 Task: Create new contact,   with mail id: 'JohnsonZoe@jatco.co.jp', first name: 'Zoe', Last name: 'Johnson', Job Title: Executive Assistant, Phone number (305) 555-1234. Change life cycle stage to  'Lead' and lead status to 'New'. Add new company to the associated contact: uky.edu and type: Vendor. Logged in from softage.4@softage.net
Action: Mouse moved to (97, 66)
Screenshot: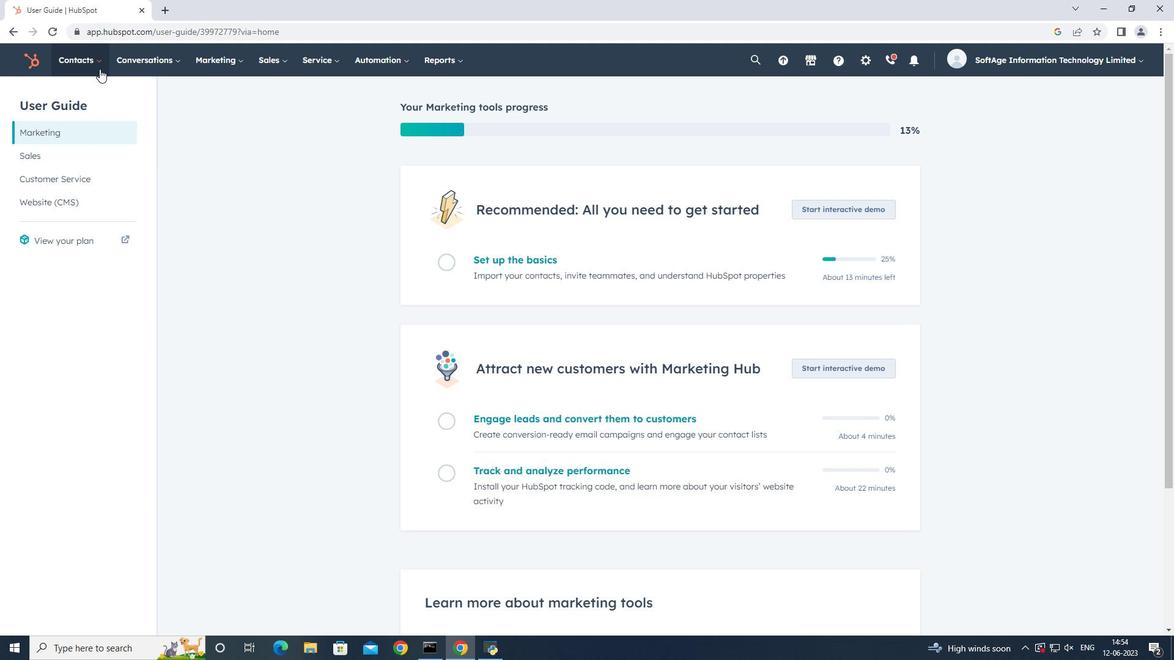 
Action: Mouse pressed left at (97, 66)
Screenshot: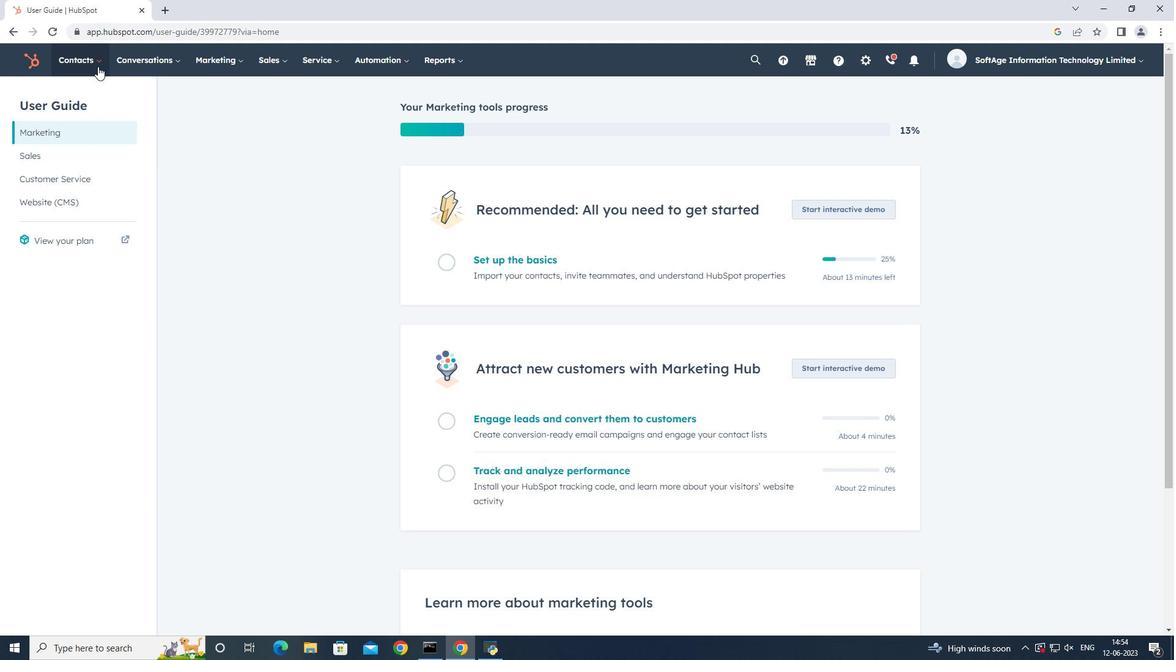 
Action: Mouse moved to (102, 95)
Screenshot: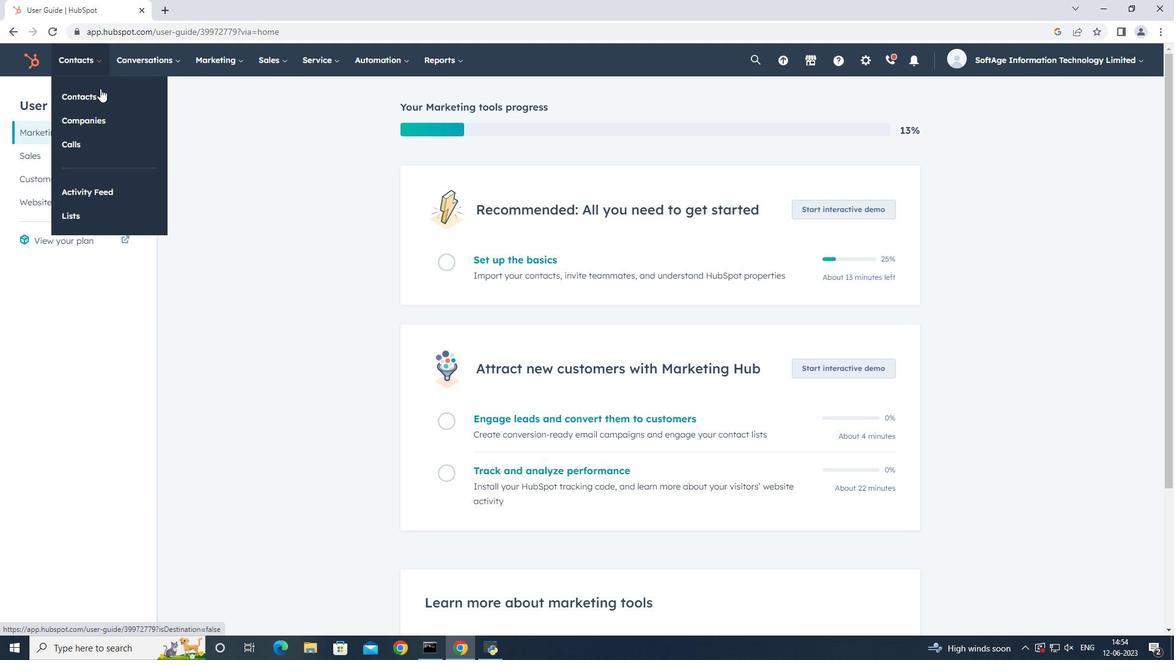 
Action: Mouse pressed left at (102, 95)
Screenshot: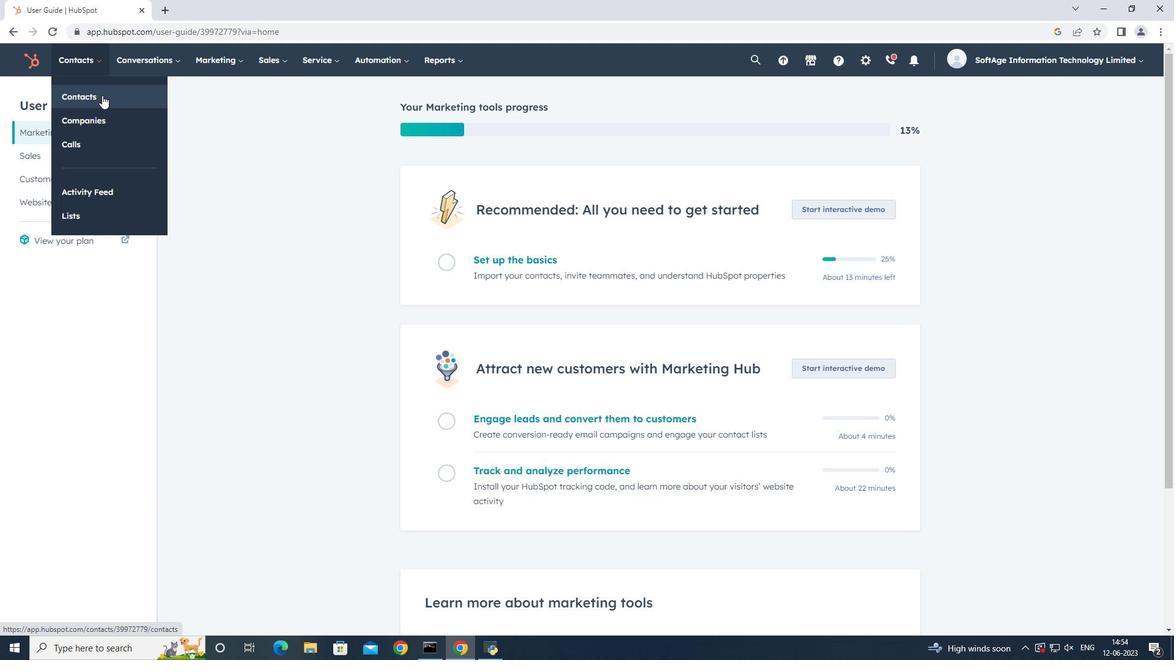 
Action: Mouse moved to (1094, 105)
Screenshot: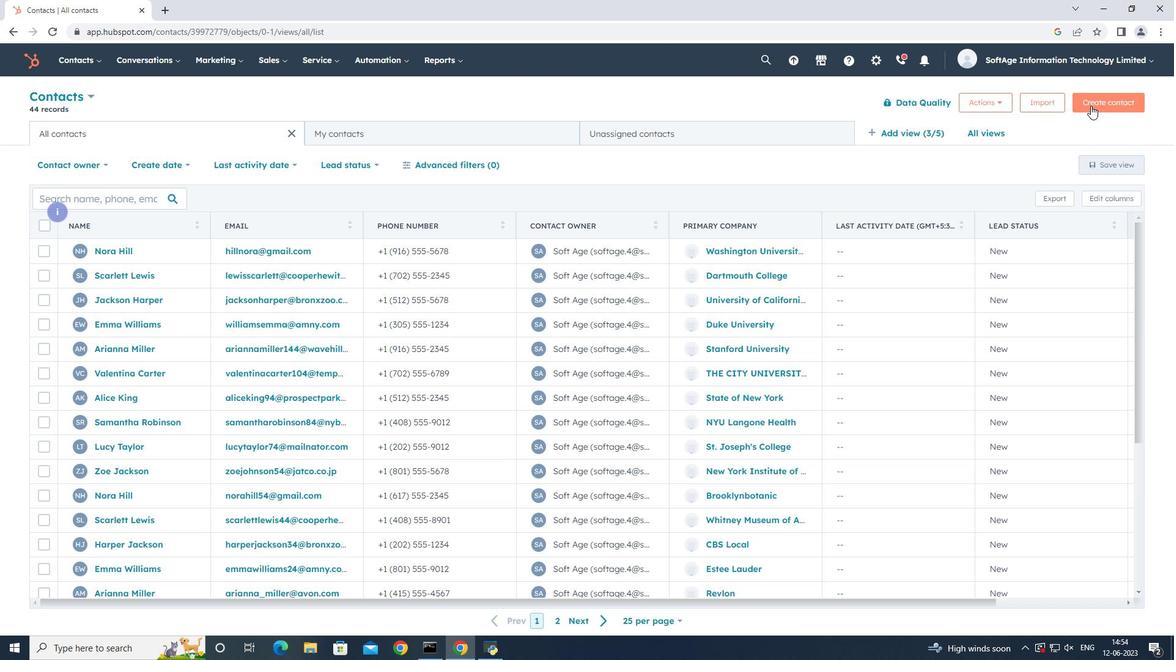 
Action: Mouse pressed left at (1094, 105)
Screenshot: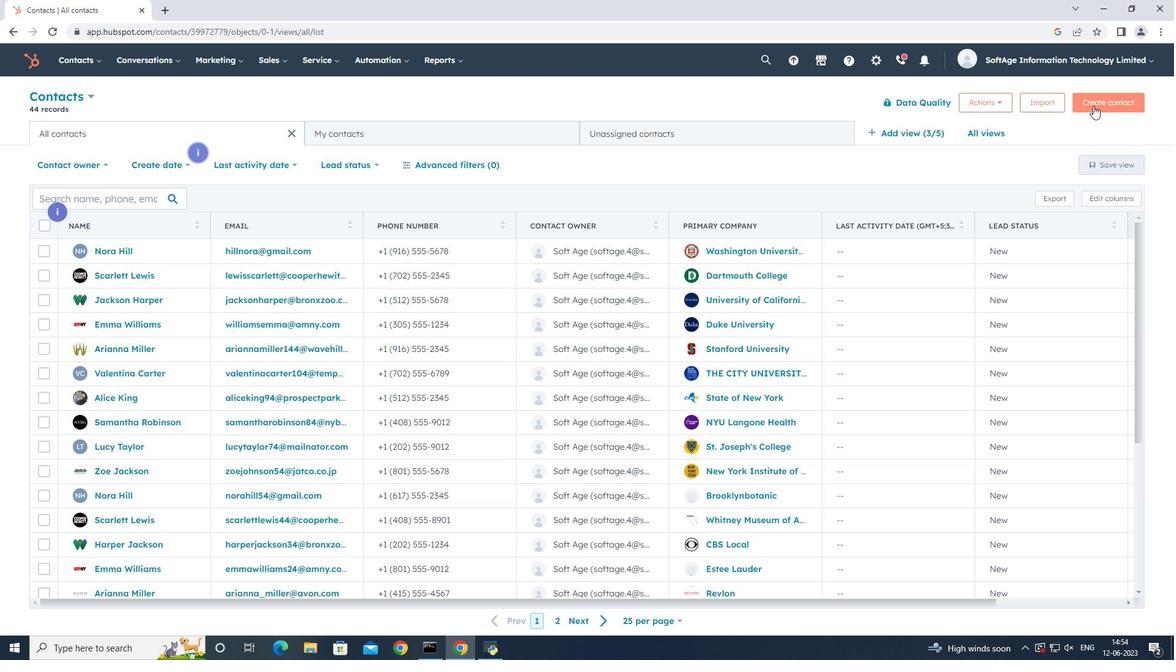 
Action: Mouse moved to (952, 159)
Screenshot: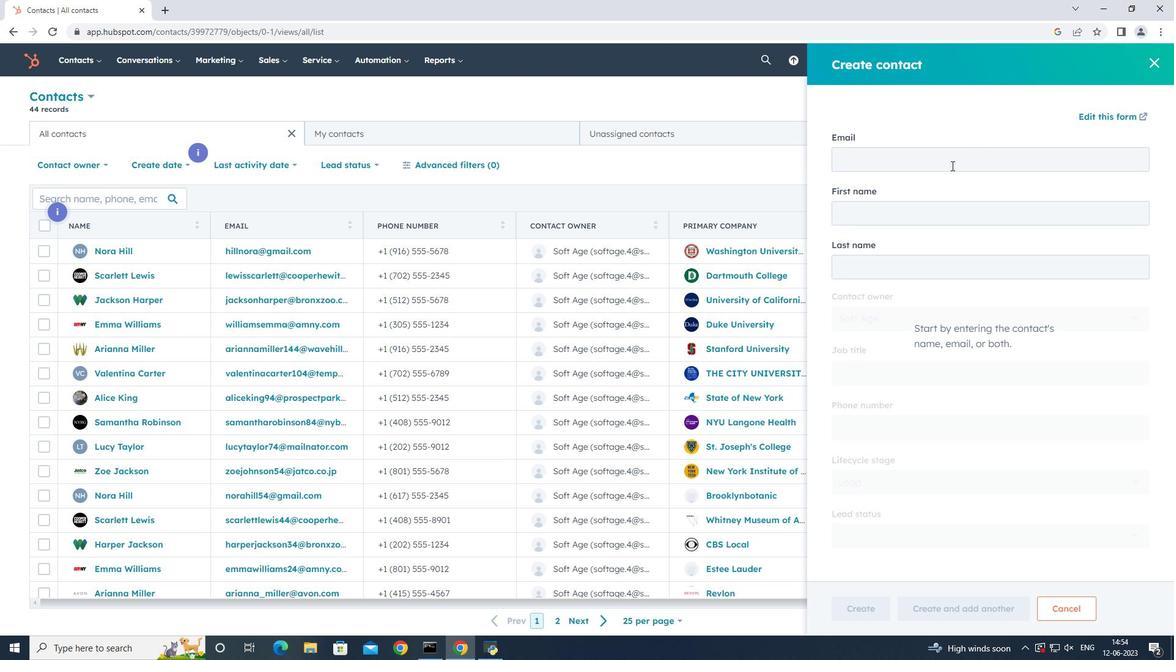 
Action: Mouse pressed left at (952, 159)
Screenshot: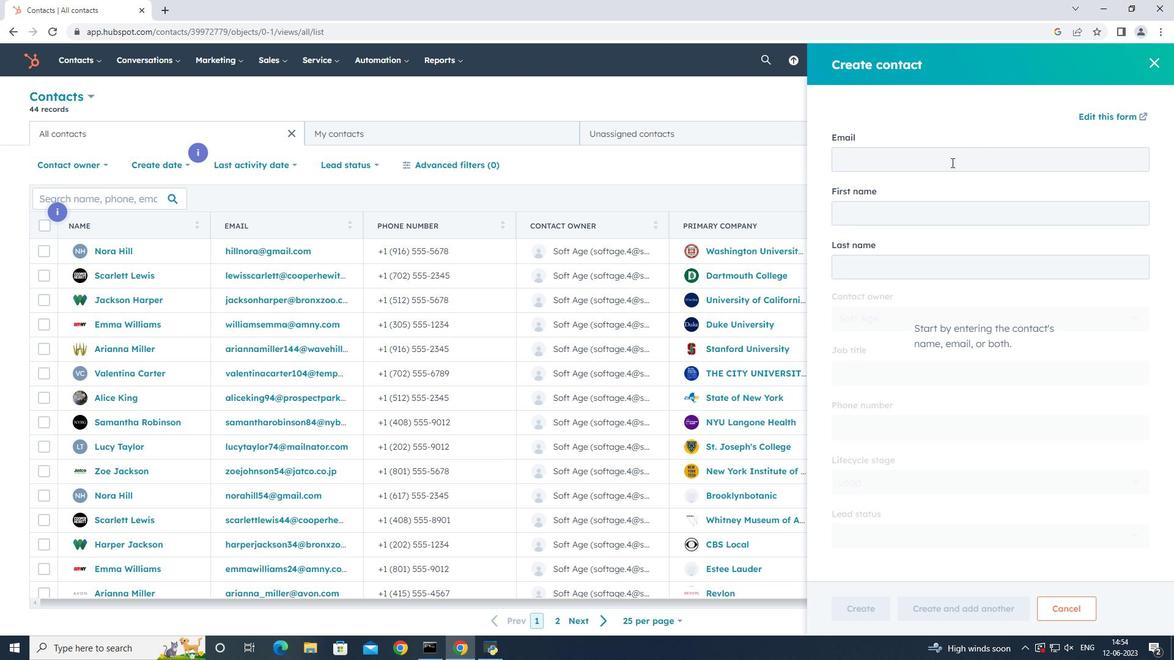
Action: Key pressed <Key.shift_r><Key.shift_r><Key.shift_r><Key.shift_r>Johnson<Key.shift>Zoe<Key.shift>@jatco.co.jp
Screenshot: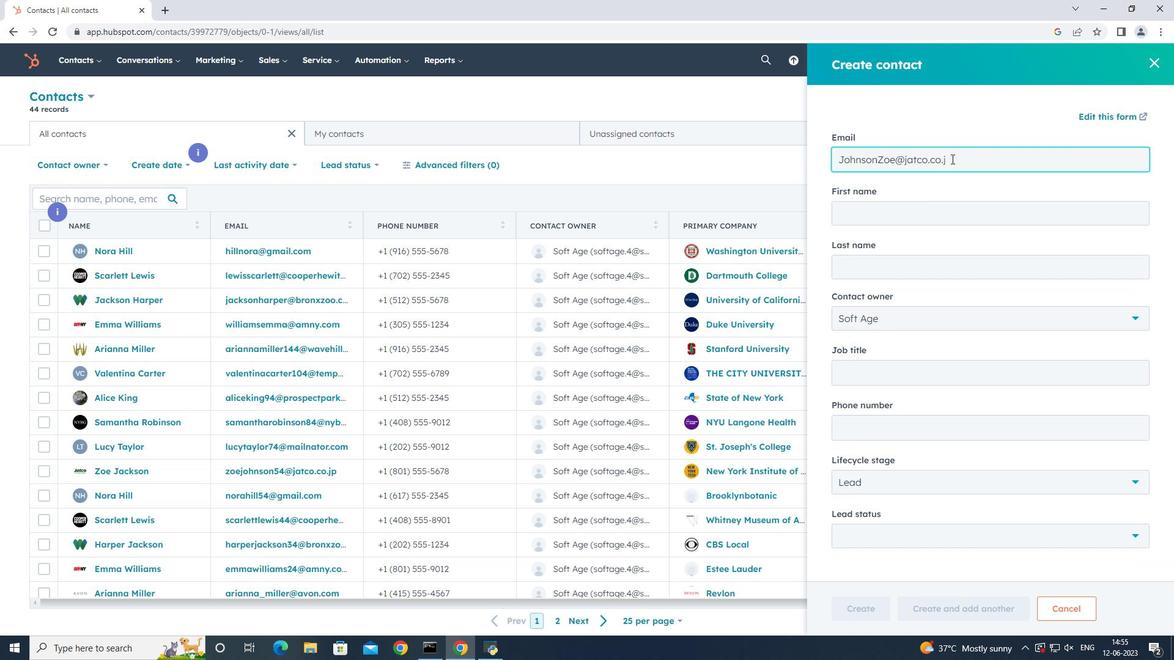 
Action: Mouse moved to (943, 208)
Screenshot: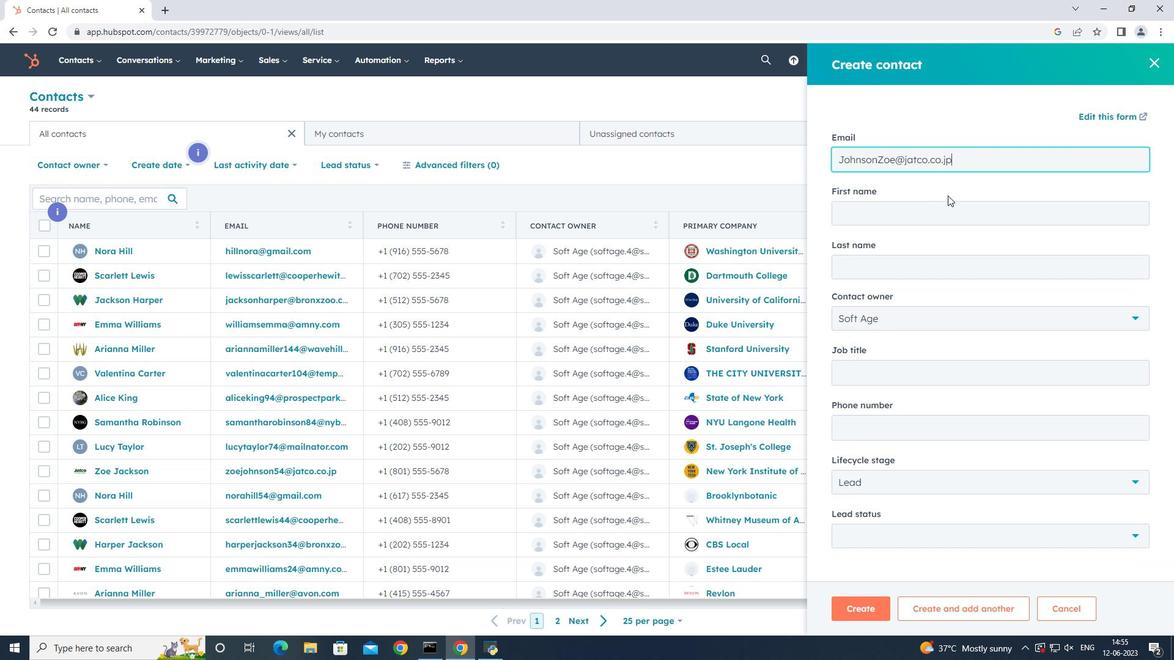 
Action: Mouse pressed left at (943, 208)
Screenshot: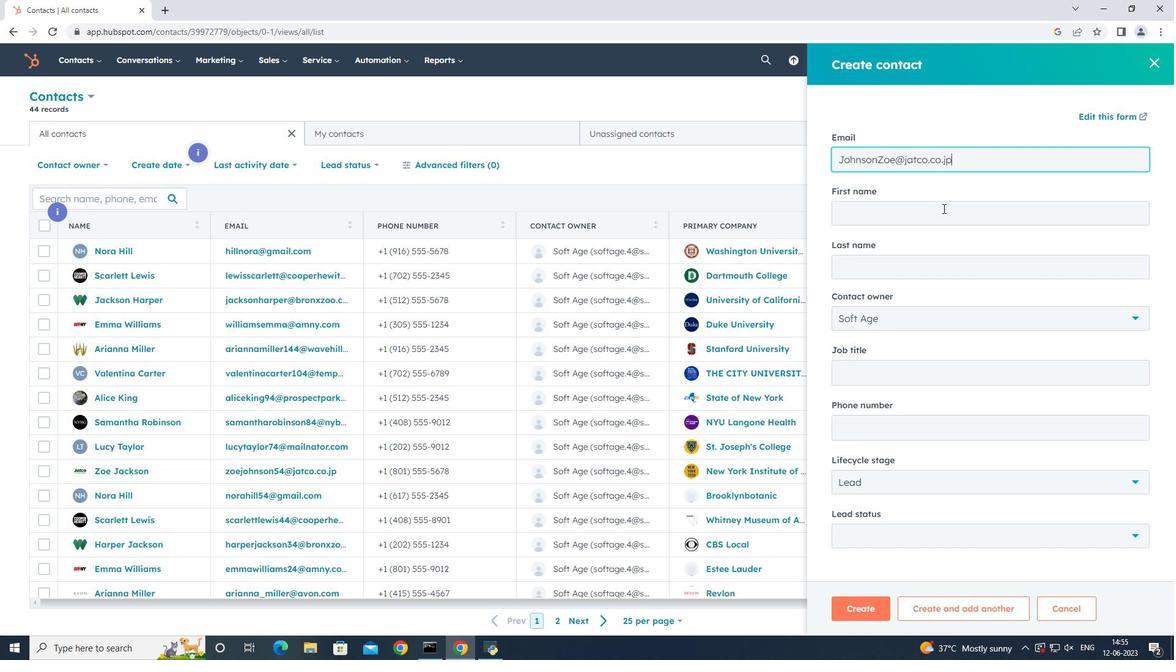 
Action: Mouse moved to (942, 209)
Screenshot: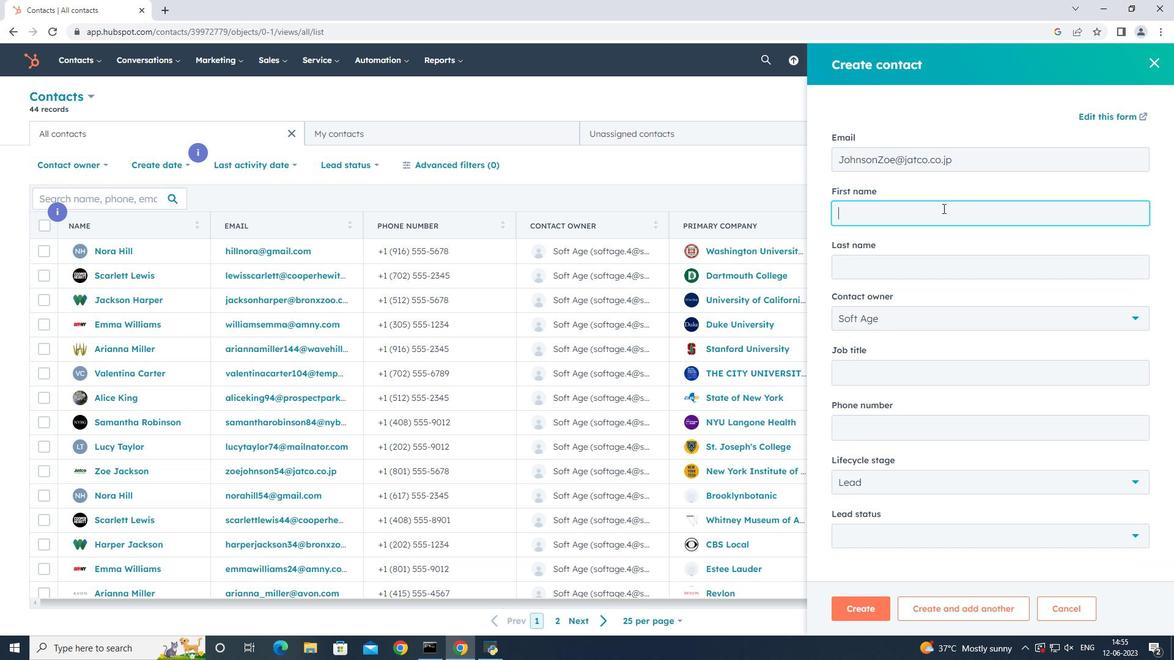 
Action: Key pressed <Key.shift>Zoe<Key.tab><Key.shift_r><Key.shift_r><Key.shift_r><Key.shift_r><Key.shift_r><Key.shift_r><Key.shift_r><Key.shift_r><Key.shift_r><Key.shift_r><Key.shift_r><Key.shift_r><Key.shift_r><Key.shift_r><Key.shift_r><Key.shift_r><Key.shift_r><Key.shift_r><Key.shift_r><Key.shift_r><Key.shift_r><Key.shift_r><Key.shift_r><Key.shift_r><Key.shift_r><Key.shift_r><Key.shift_r><Key.shift_r><Key.shift_r><Key.shift_r><Key.shift_r><Key.shift_r><Key.shift_r><Key.shift_r><Key.shift_r><Key.shift_r><Key.shift_r><Key.shift_r><Key.shift_r>Johnson
Screenshot: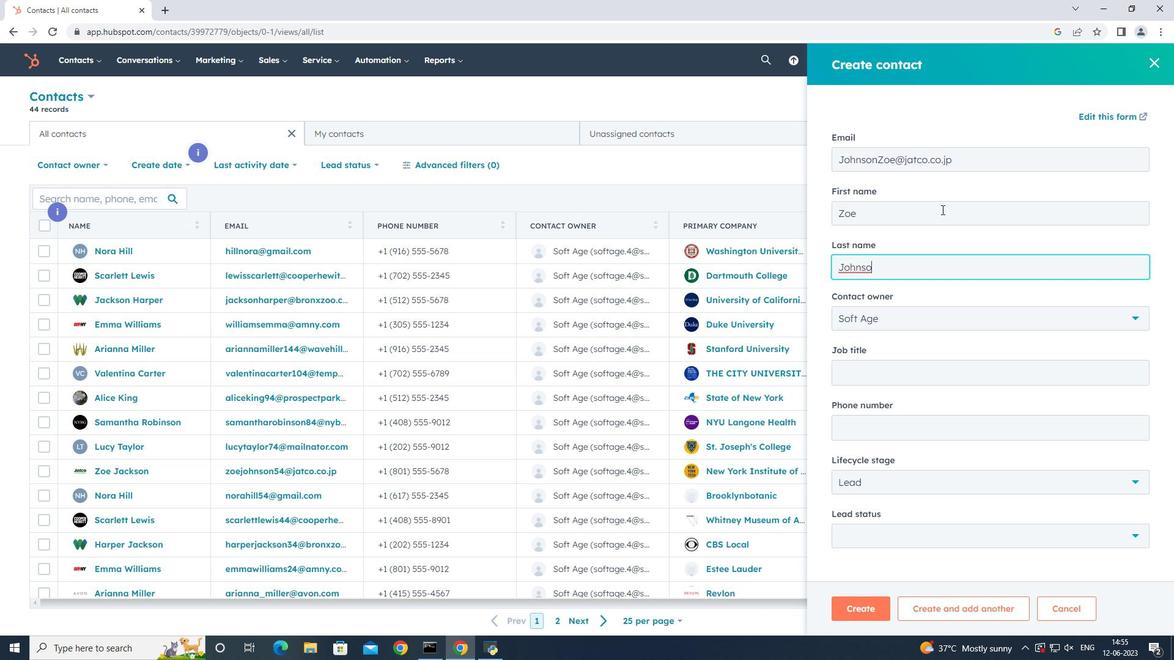 
Action: Mouse moved to (924, 378)
Screenshot: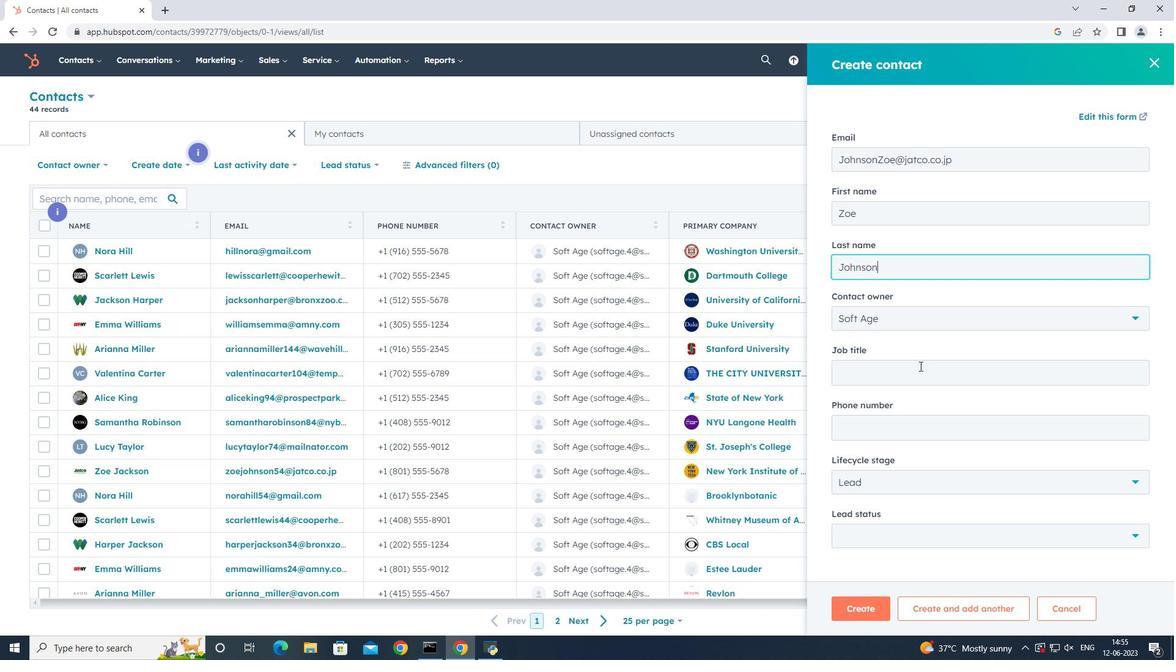 
Action: Mouse pressed left at (924, 378)
Screenshot: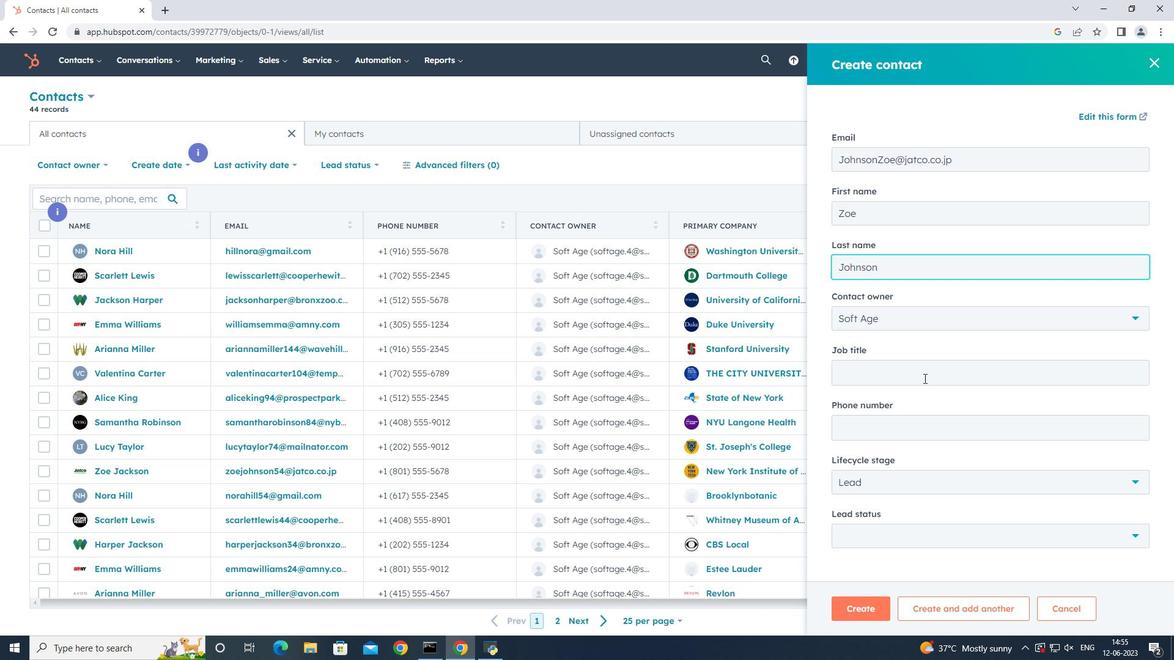 
Action: Key pressed <Key.shift>Executive<Key.space><Key.shift>Assistant
Screenshot: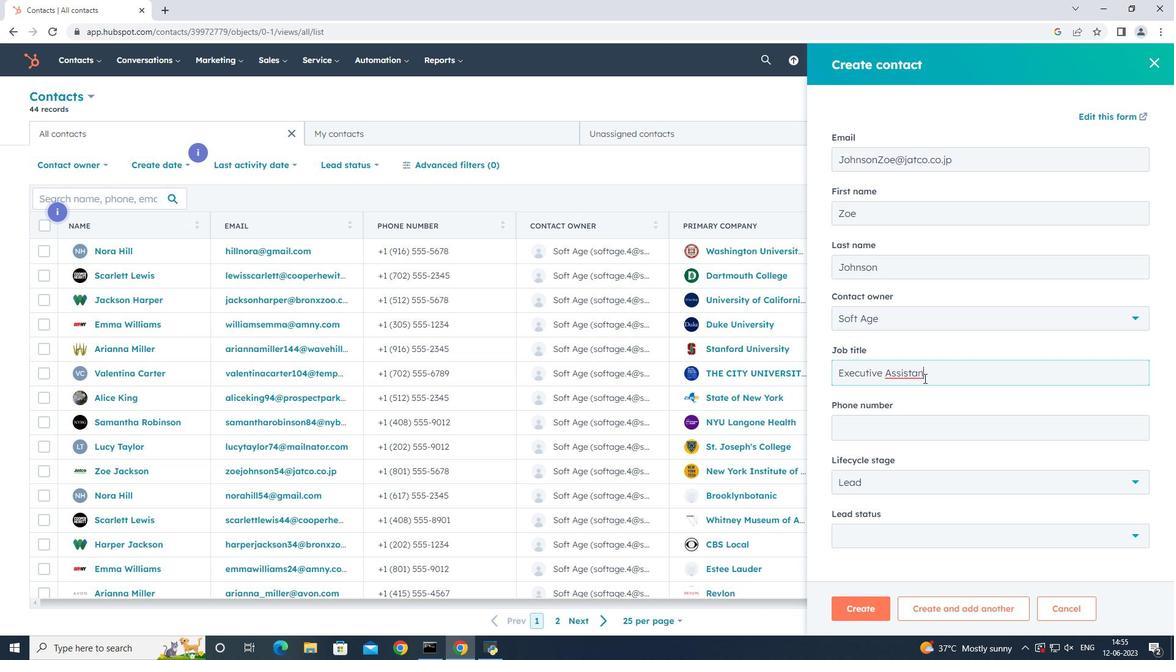 
Action: Mouse moved to (948, 425)
Screenshot: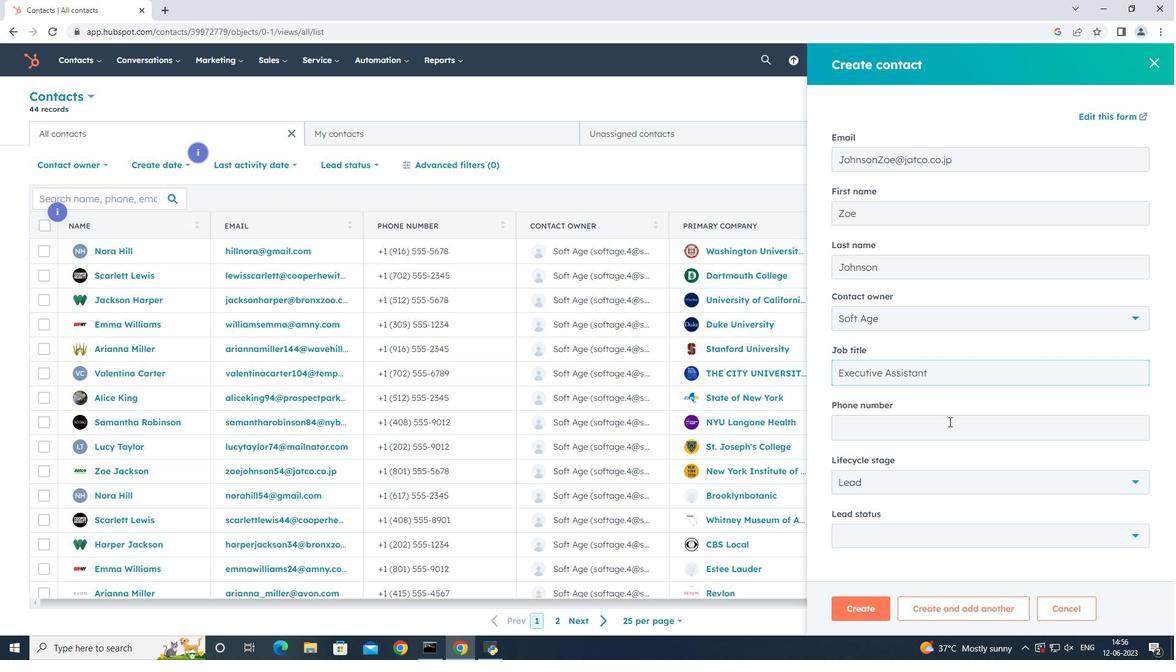 
Action: Mouse pressed left at (948, 425)
Screenshot: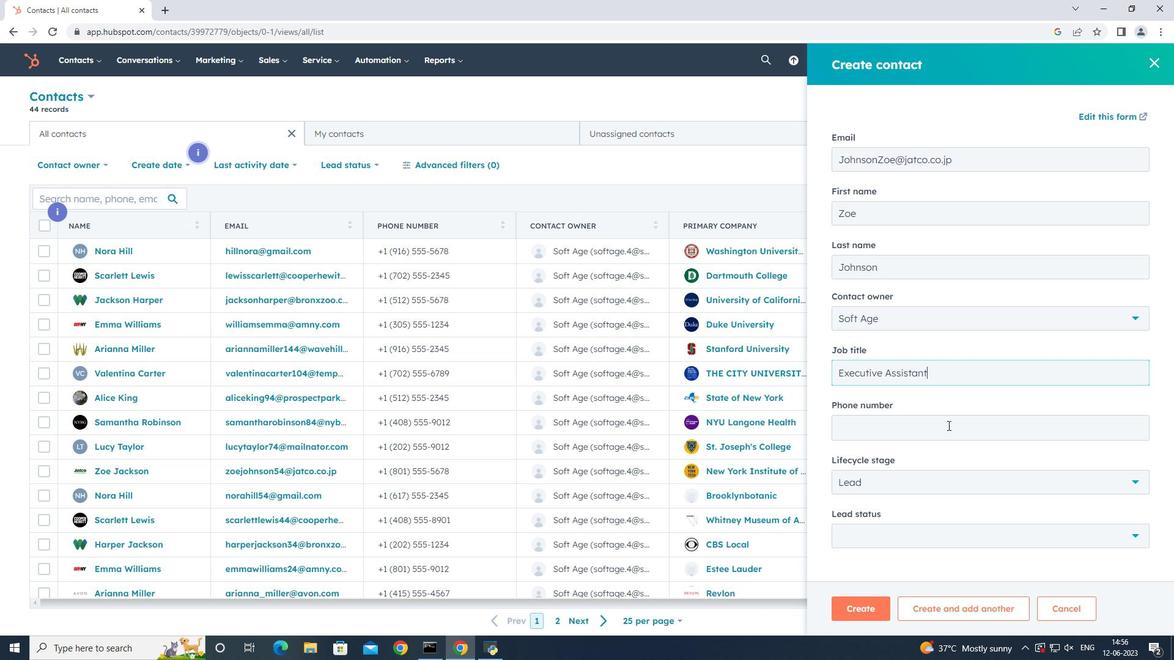 
Action: Mouse moved to (947, 425)
Screenshot: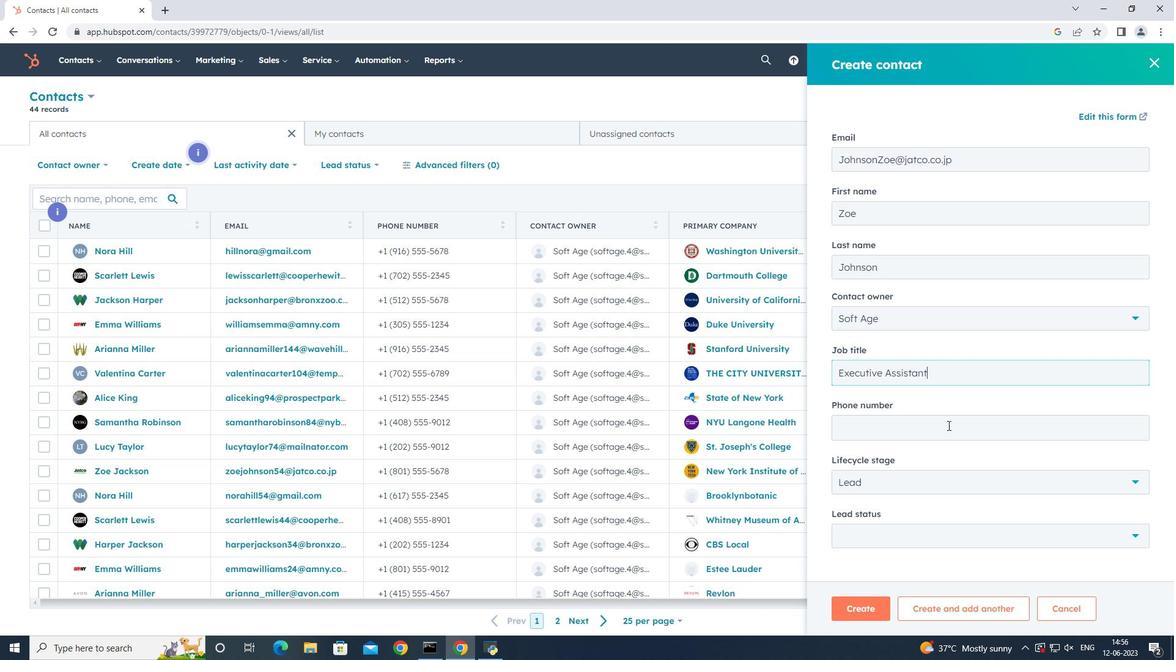 
Action: Key pressed 3055551234
Screenshot: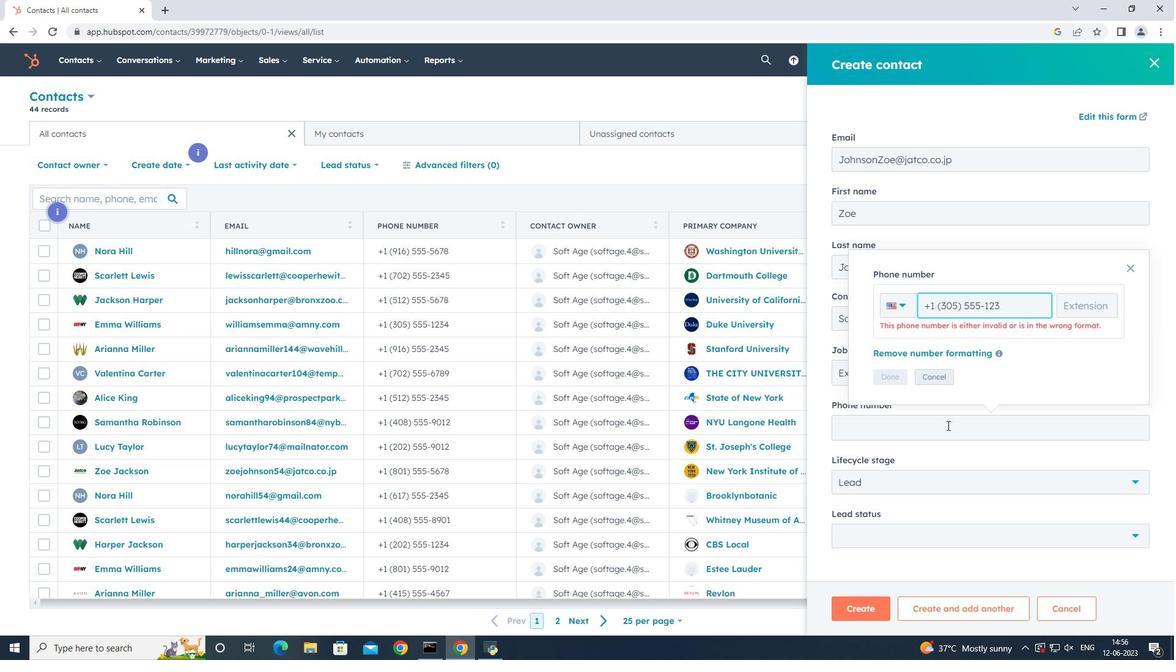 
Action: Mouse moved to (895, 378)
Screenshot: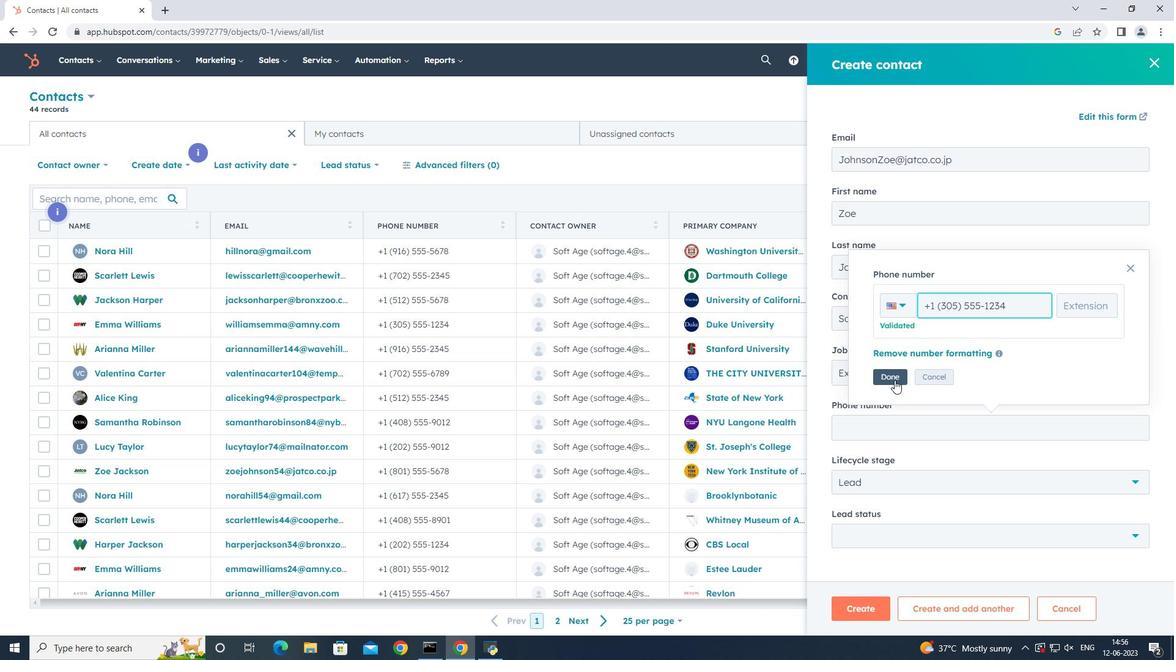 
Action: Mouse pressed left at (895, 378)
Screenshot: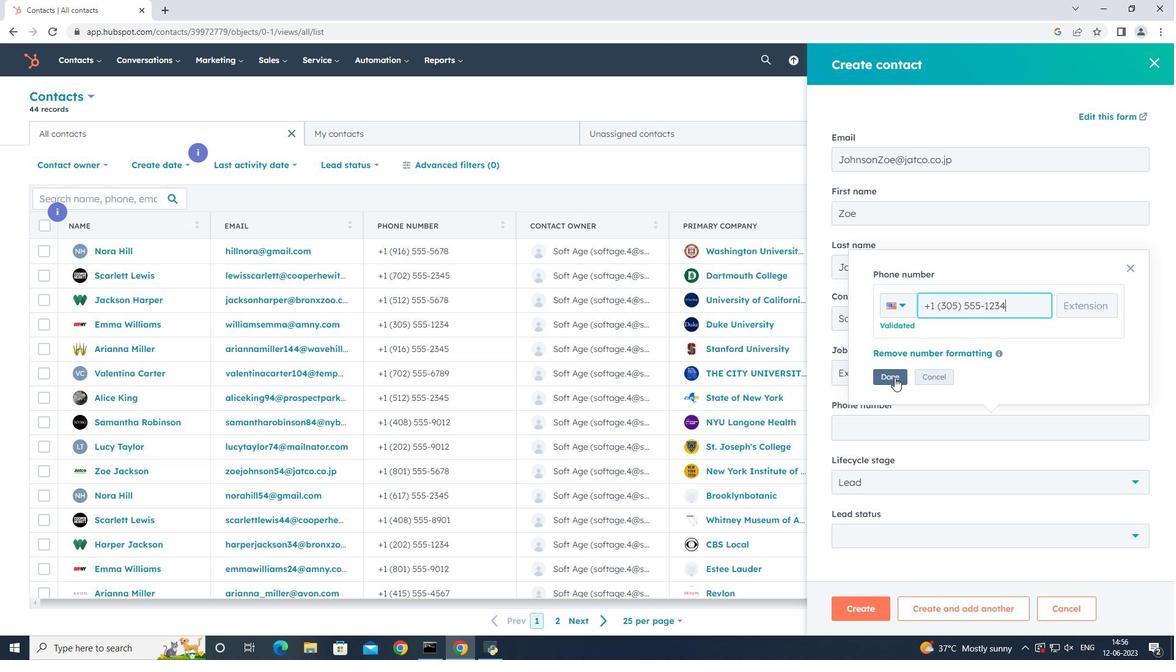 
Action: Mouse moved to (928, 483)
Screenshot: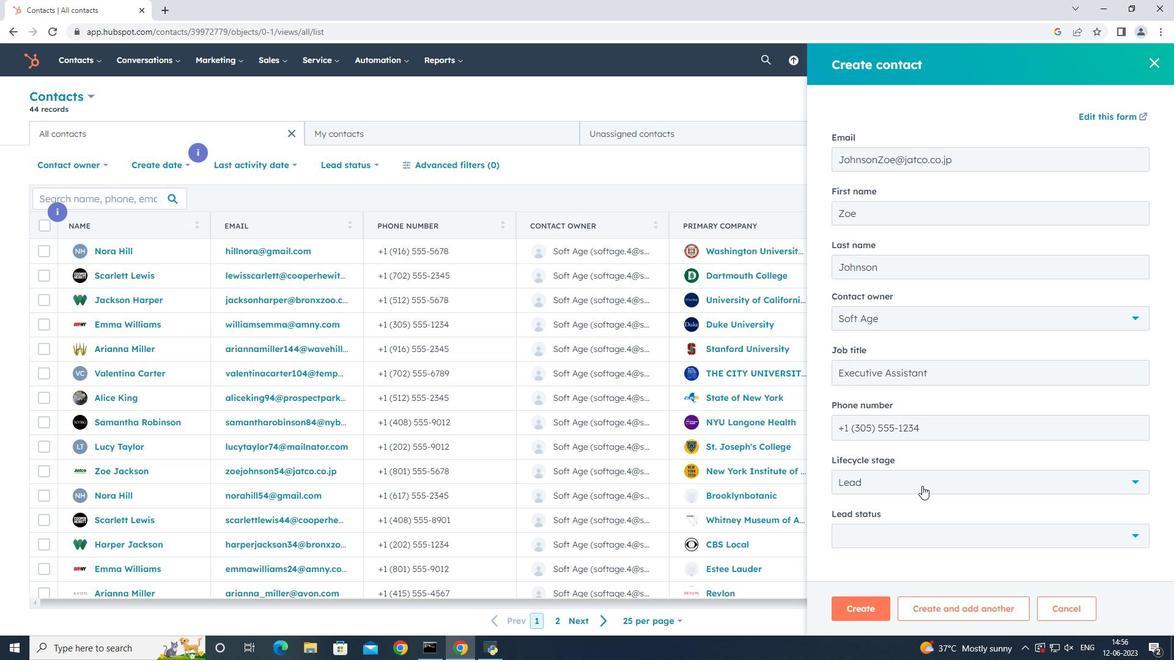 
Action: Mouse pressed left at (928, 483)
Screenshot: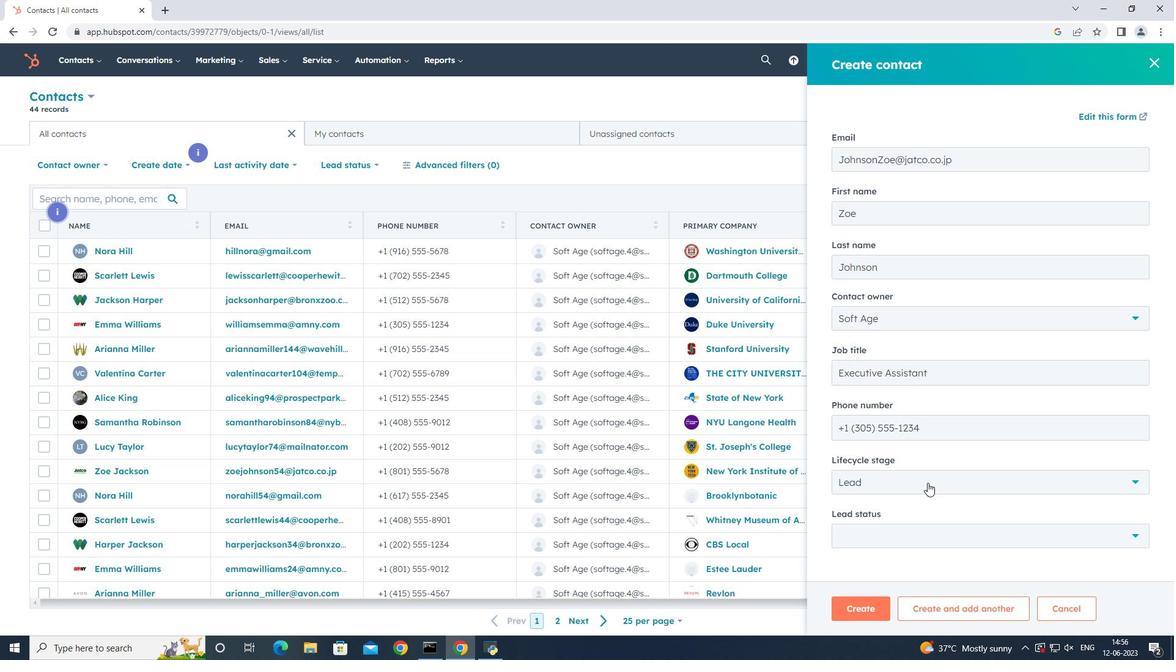
Action: Mouse moved to (939, 372)
Screenshot: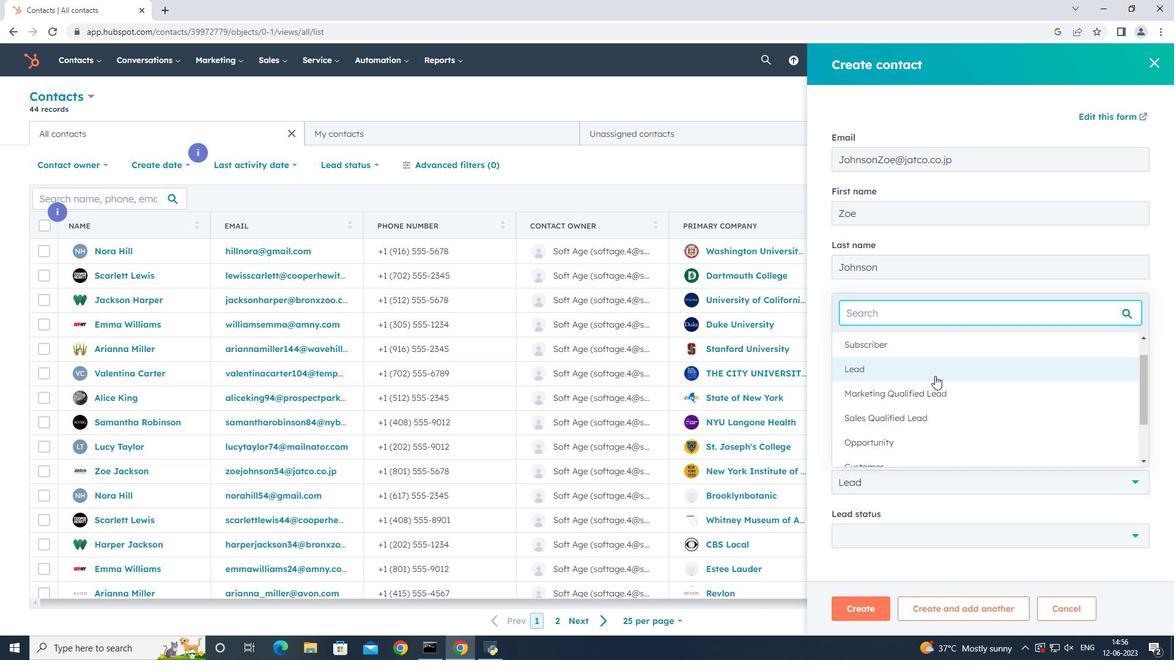 
Action: Mouse pressed left at (939, 372)
Screenshot: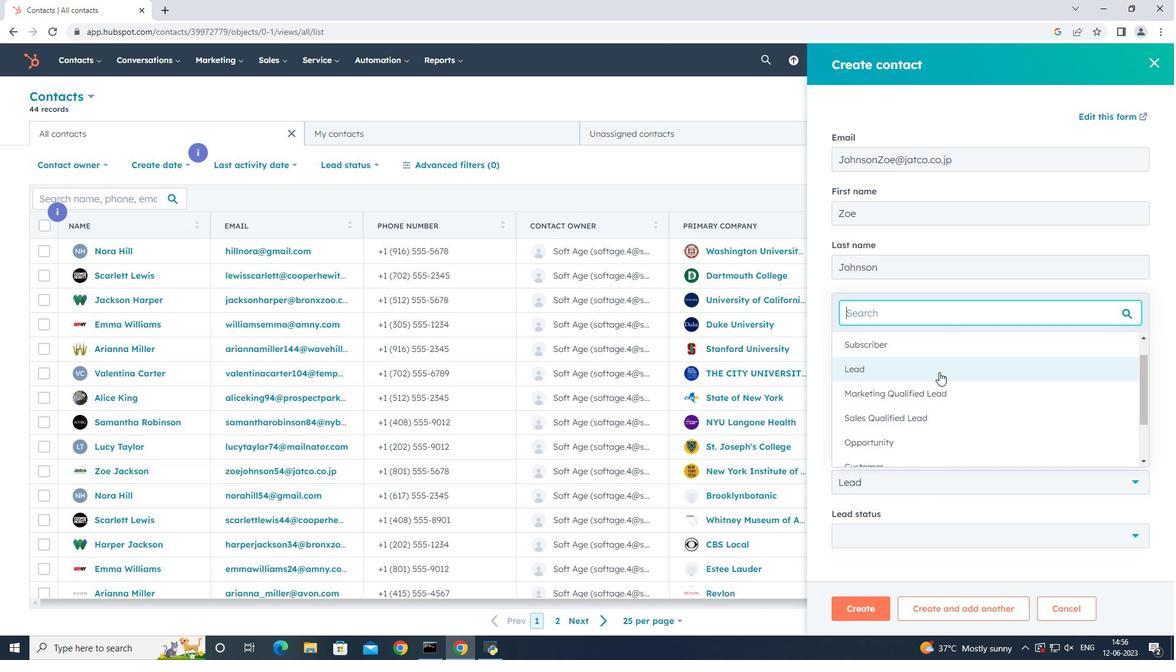 
Action: Mouse moved to (930, 526)
Screenshot: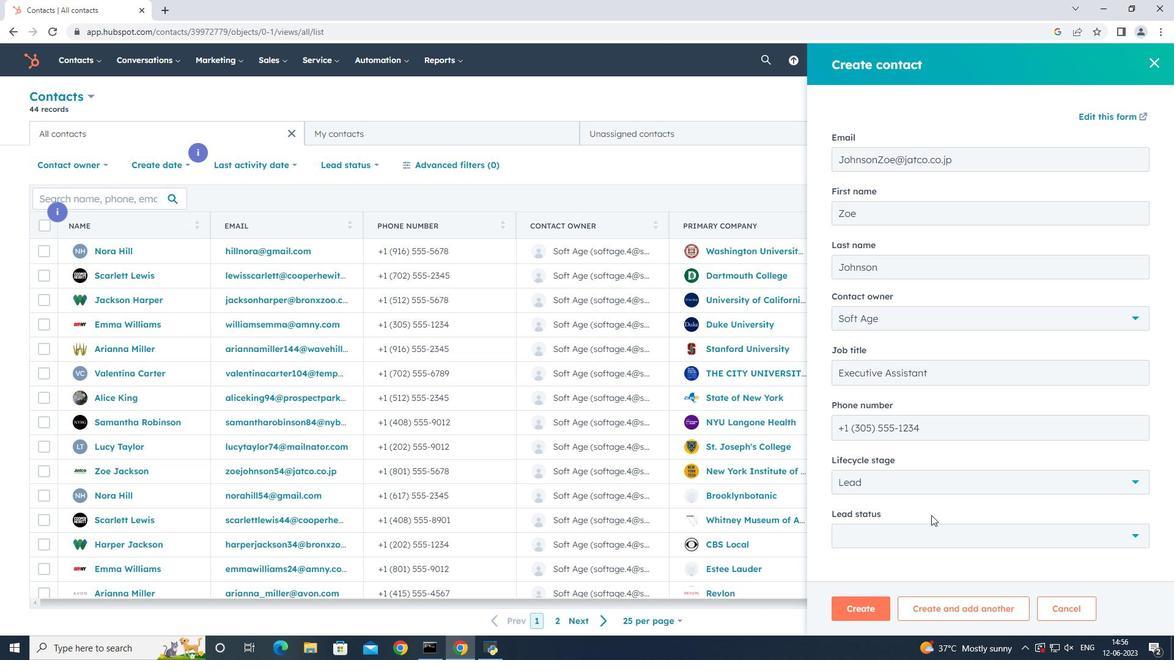 
Action: Mouse pressed left at (930, 526)
Screenshot: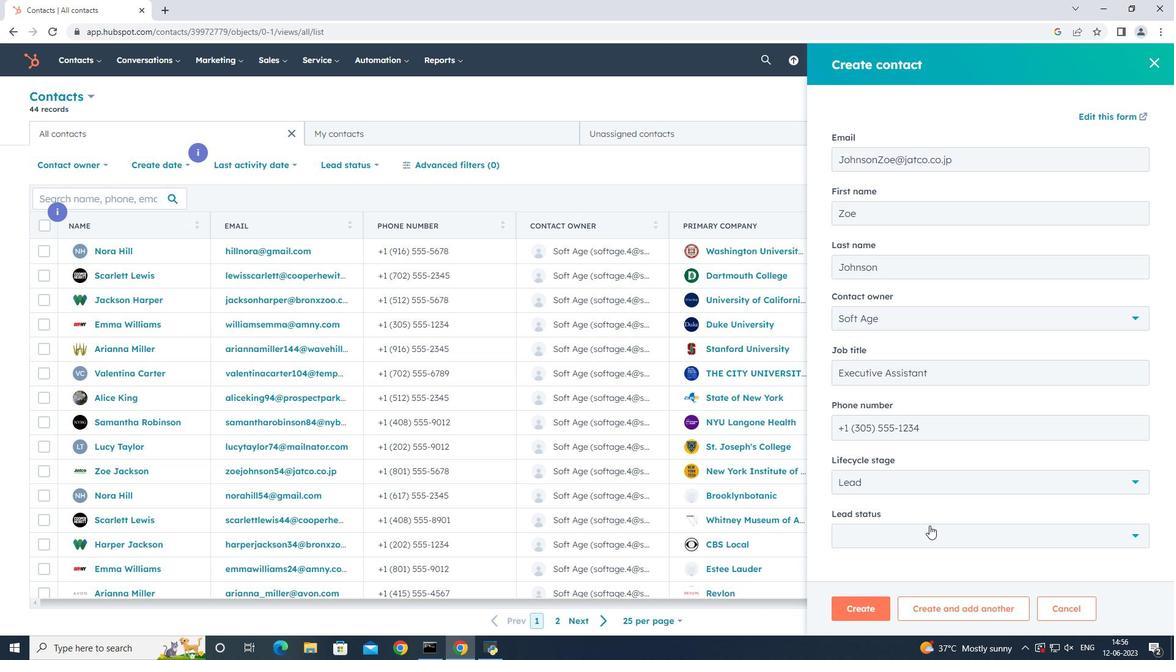 
Action: Mouse moved to (931, 429)
Screenshot: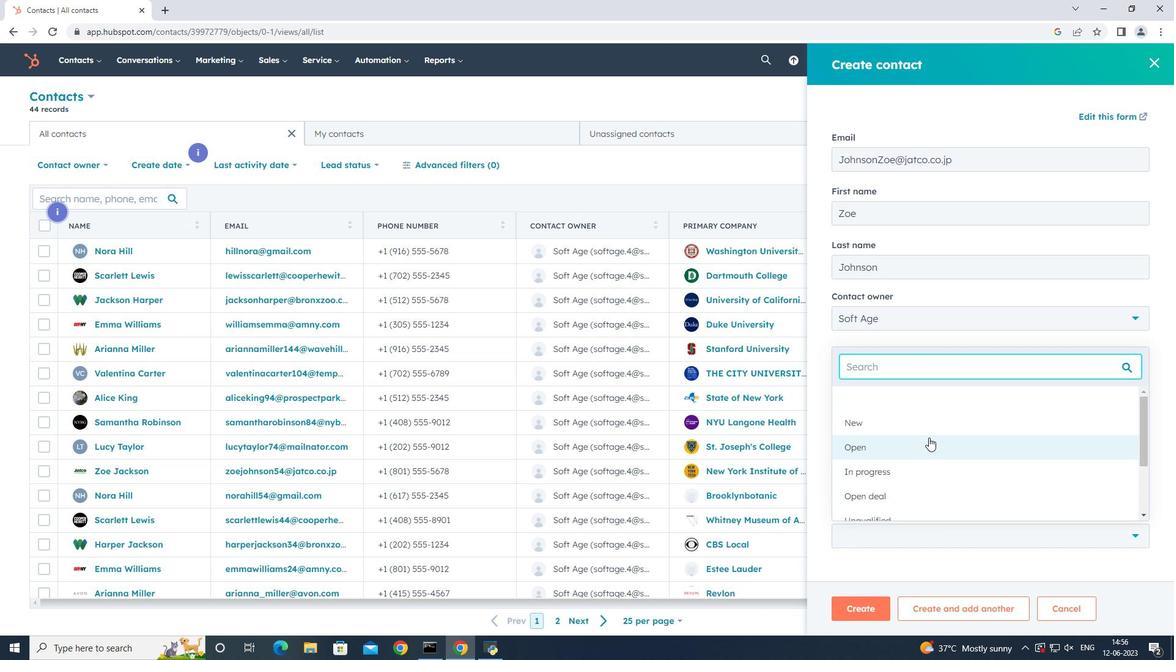
Action: Mouse pressed left at (931, 429)
Screenshot: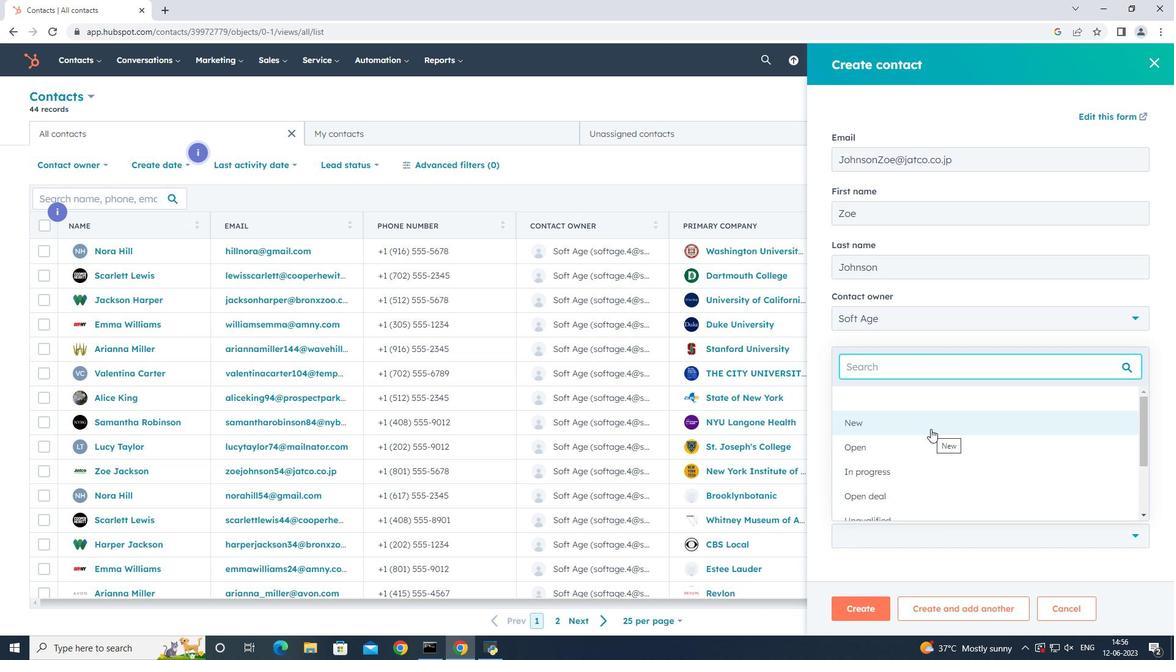 
Action: Mouse moved to (876, 602)
Screenshot: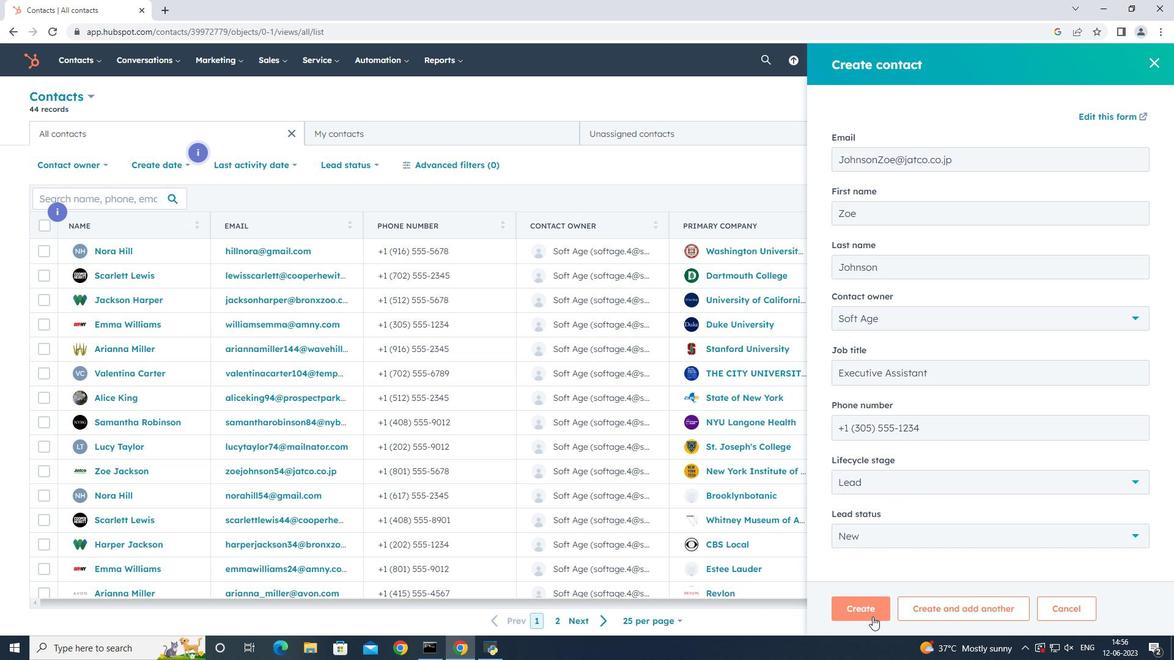 
Action: Mouse pressed left at (876, 602)
Screenshot: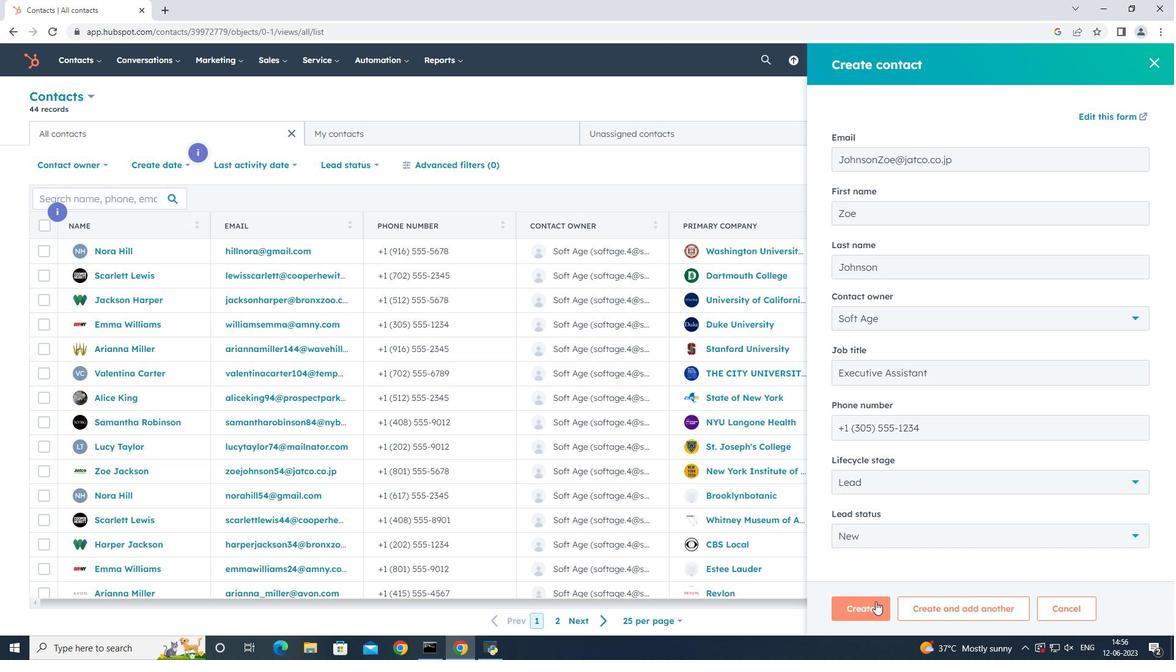 
Action: Mouse moved to (832, 390)
Screenshot: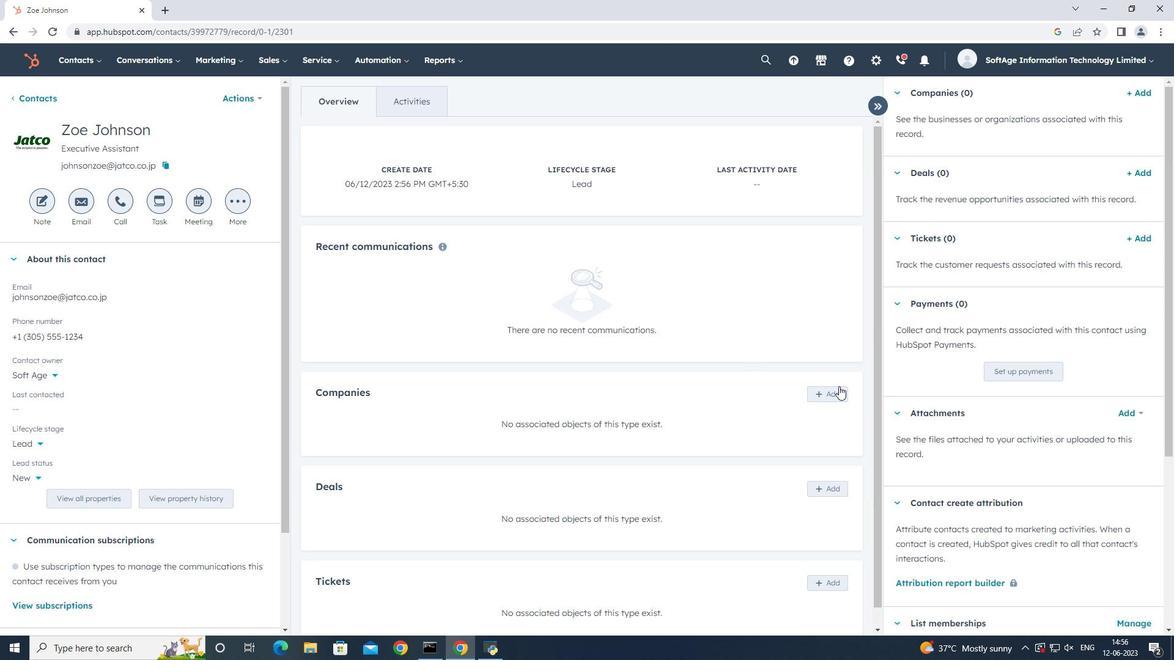 
Action: Mouse pressed left at (832, 390)
Screenshot: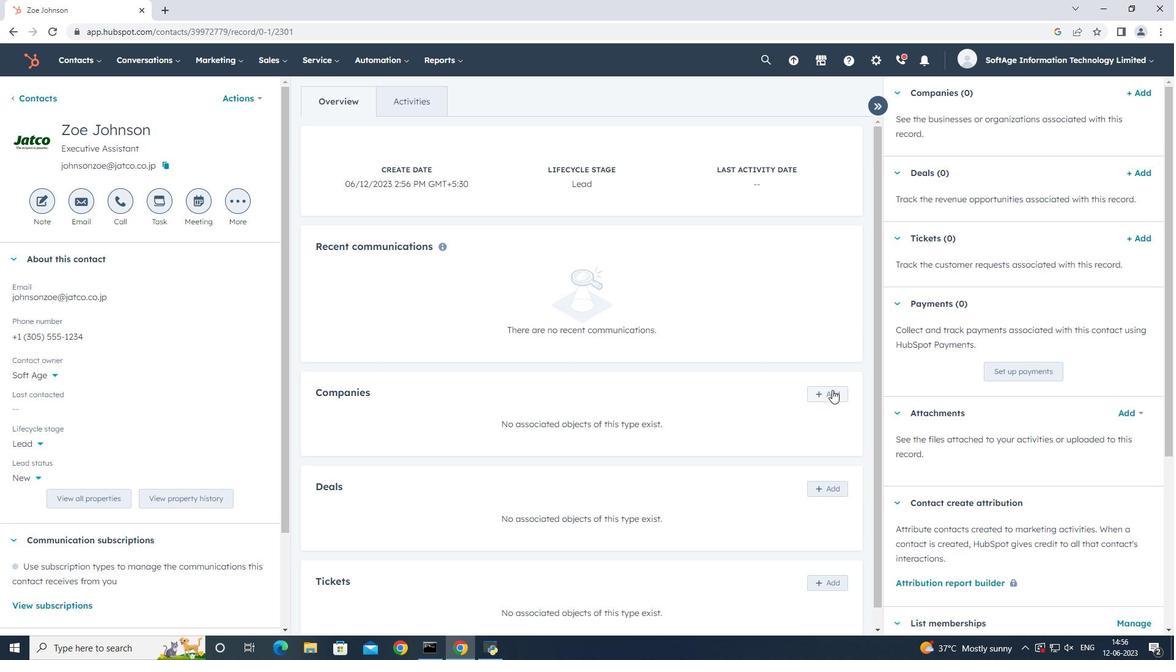 
Action: Mouse moved to (910, 129)
Screenshot: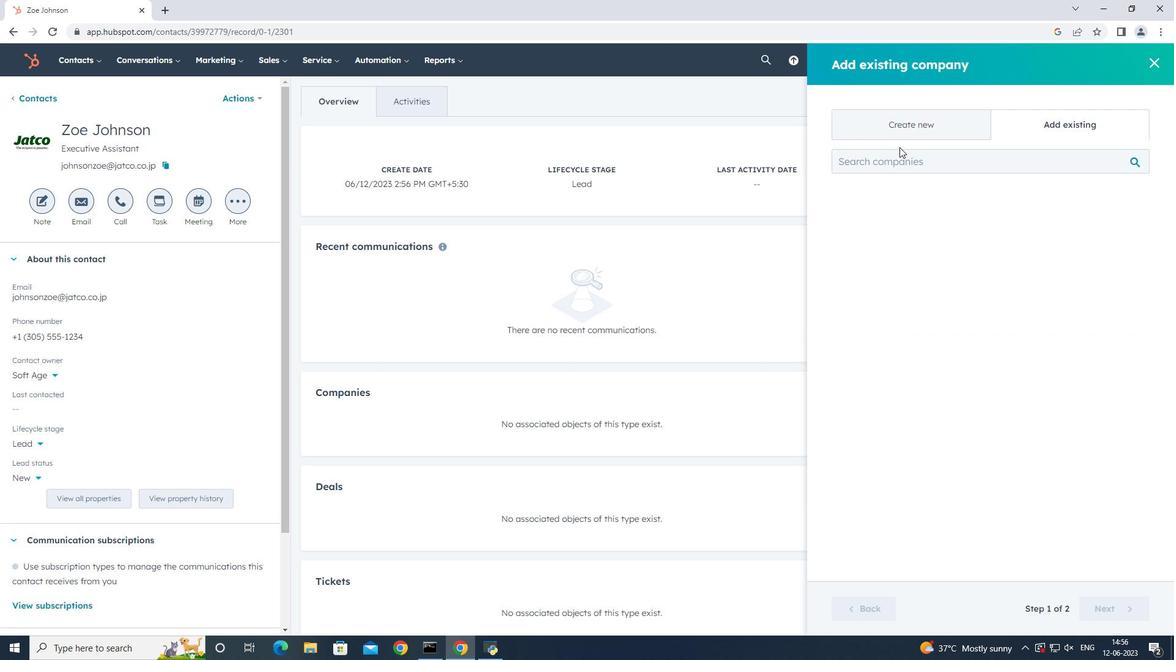 
Action: Mouse pressed left at (910, 129)
Screenshot: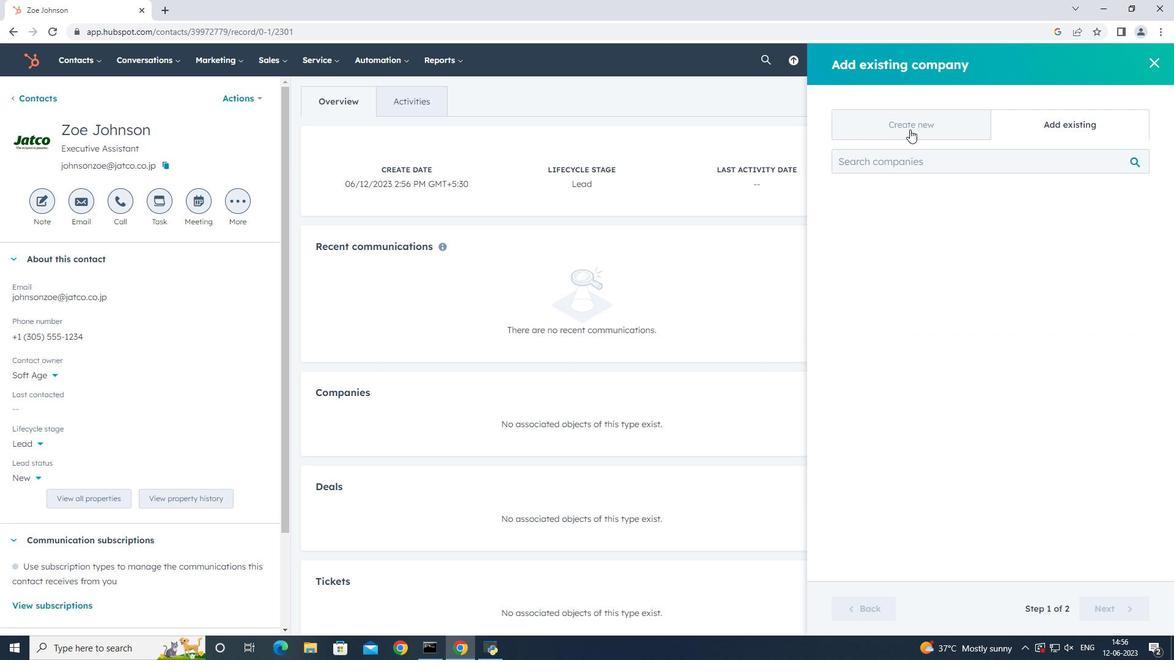 
Action: Mouse moved to (915, 197)
Screenshot: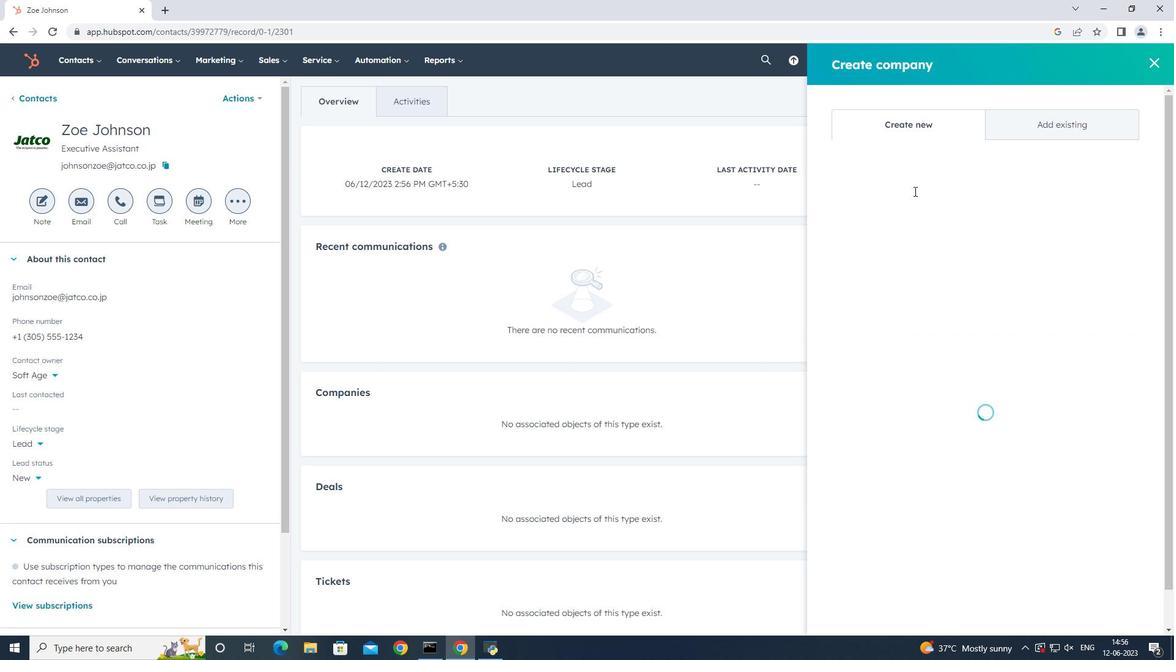 
Action: Mouse pressed left at (915, 197)
Screenshot: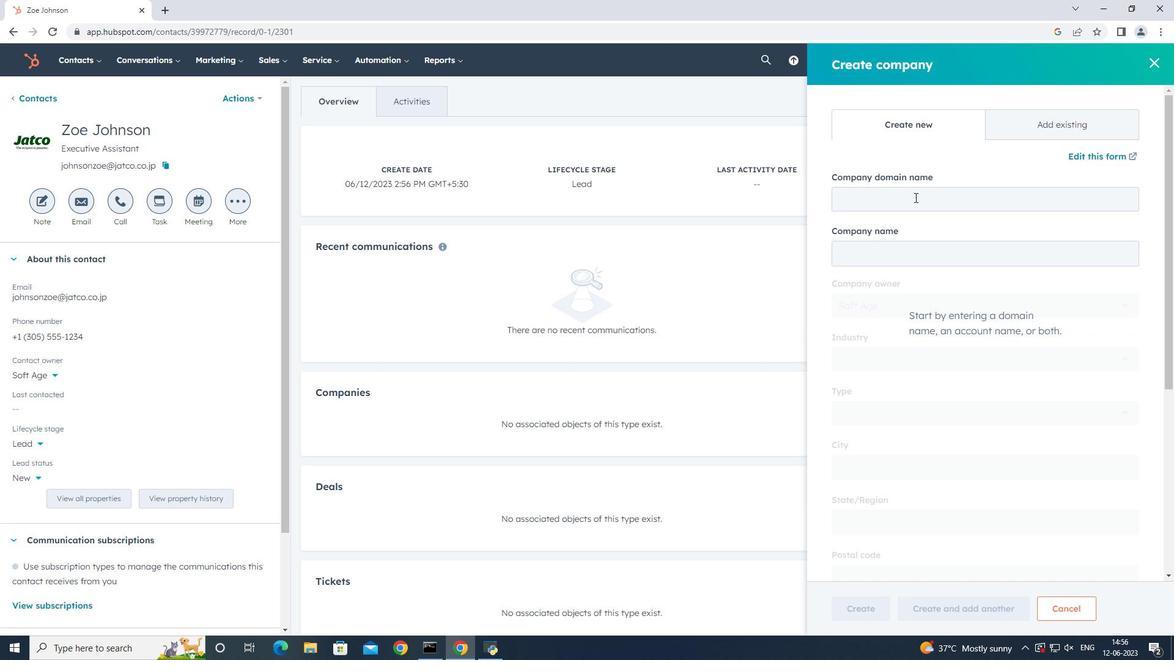 
Action: Key pressed uk
Screenshot: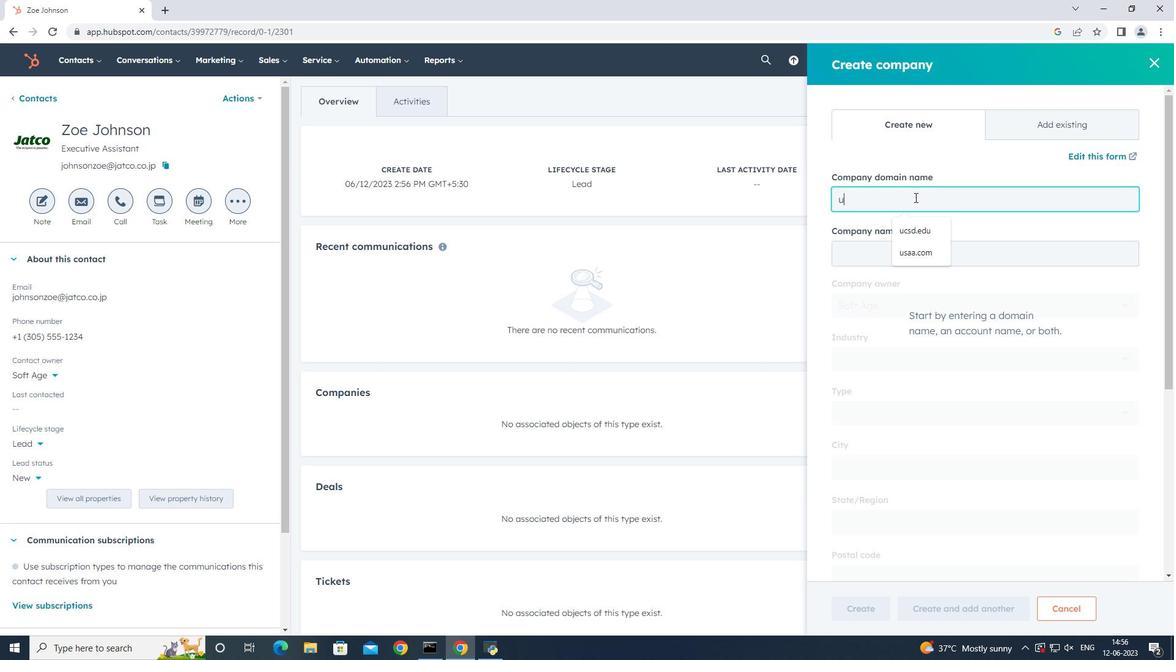 
Action: Mouse moved to (915, 197)
Screenshot: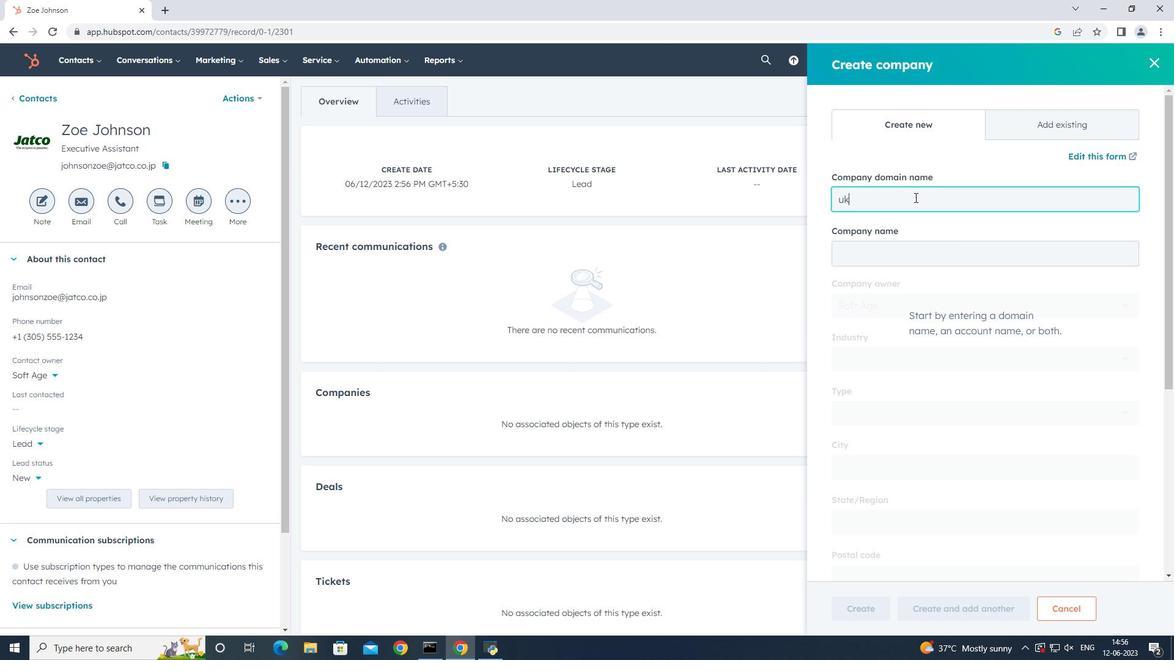 
Action: Key pressed y.edu
Screenshot: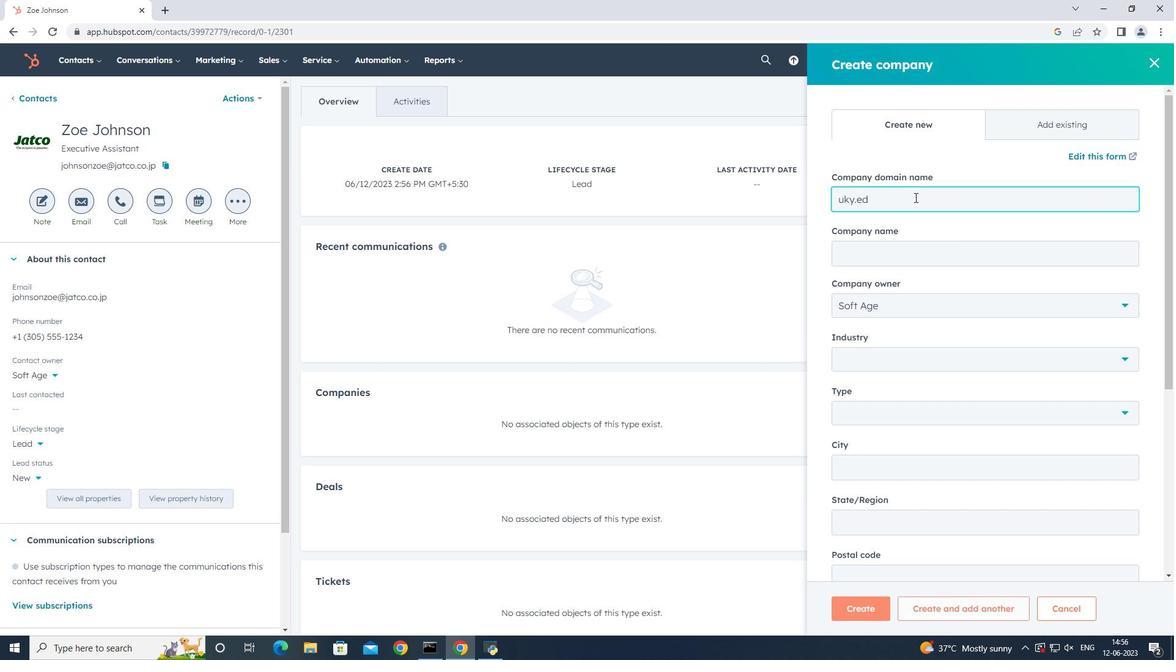 
Action: Mouse moved to (948, 409)
Screenshot: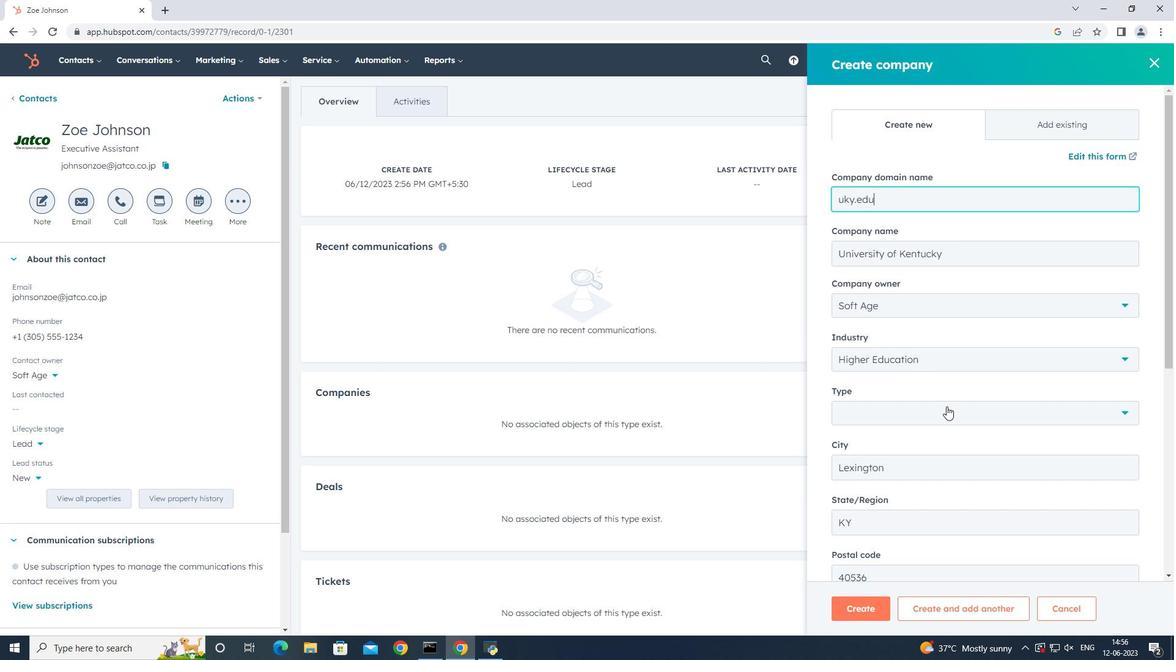 
Action: Mouse pressed left at (948, 409)
Screenshot: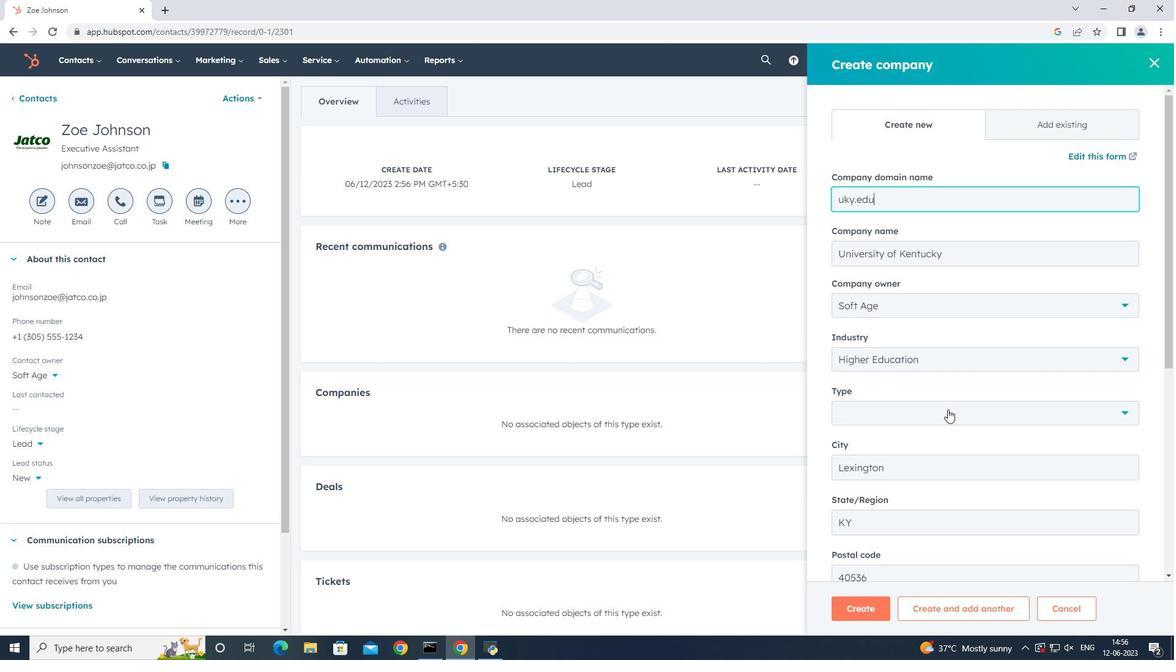 
Action: Mouse moved to (939, 539)
Screenshot: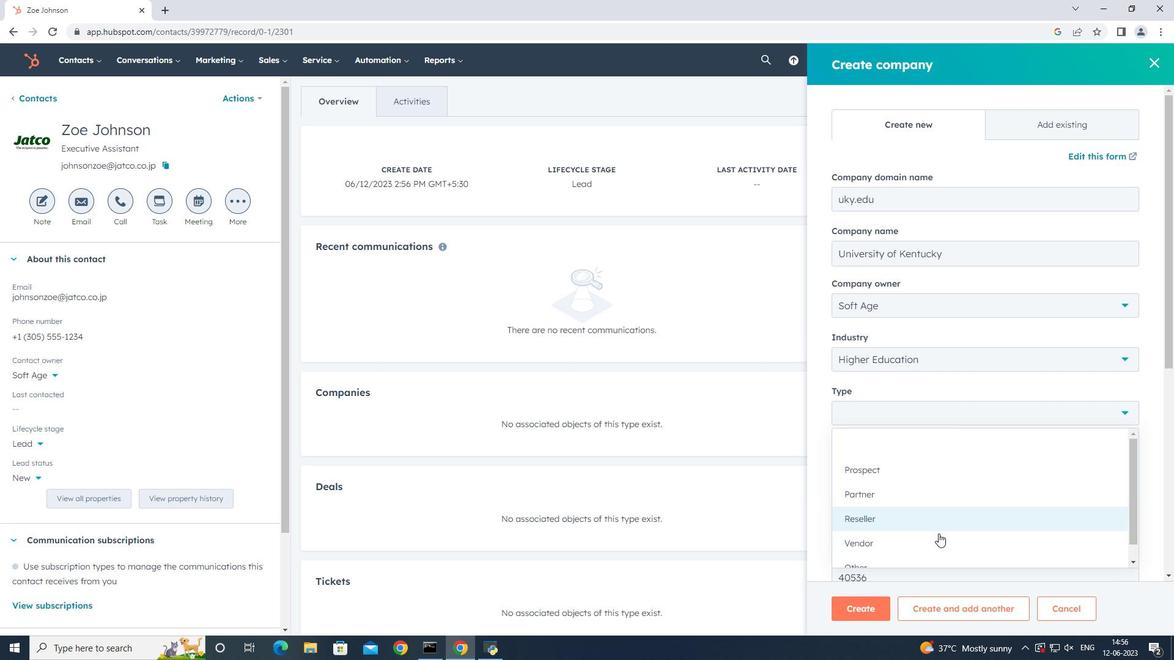 
Action: Mouse pressed left at (939, 539)
Screenshot: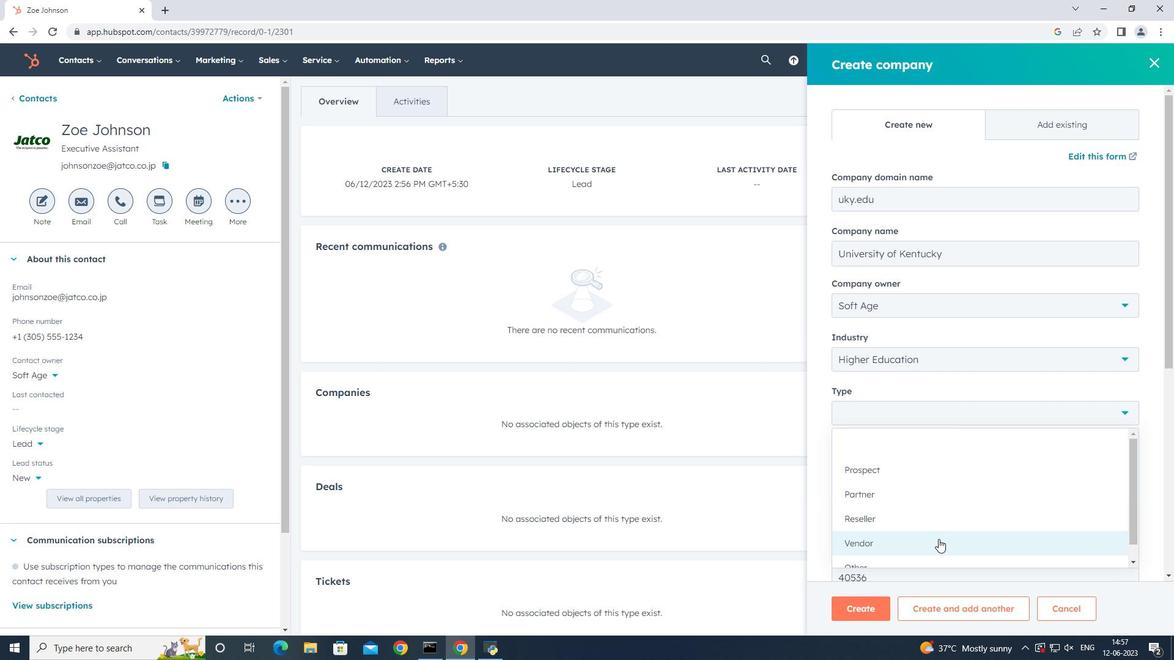 
Action: Mouse moved to (975, 406)
Screenshot: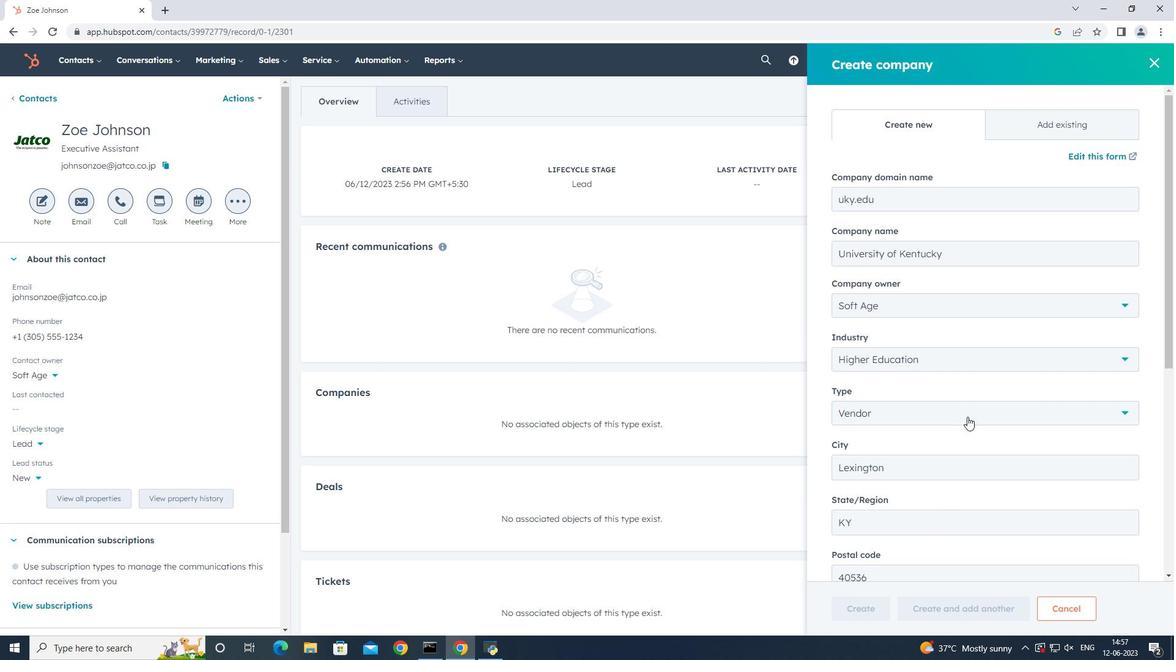 
Action: Mouse scrolled (975, 406) with delta (0, 0)
Screenshot: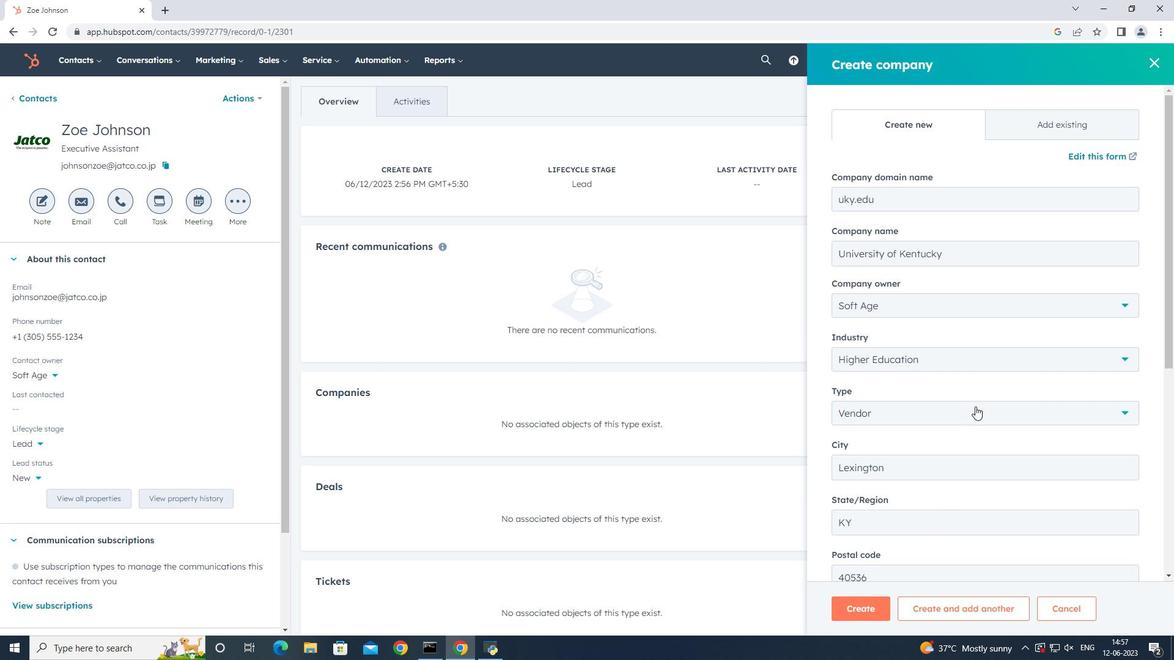 
Action: Mouse scrolled (975, 406) with delta (0, 0)
Screenshot: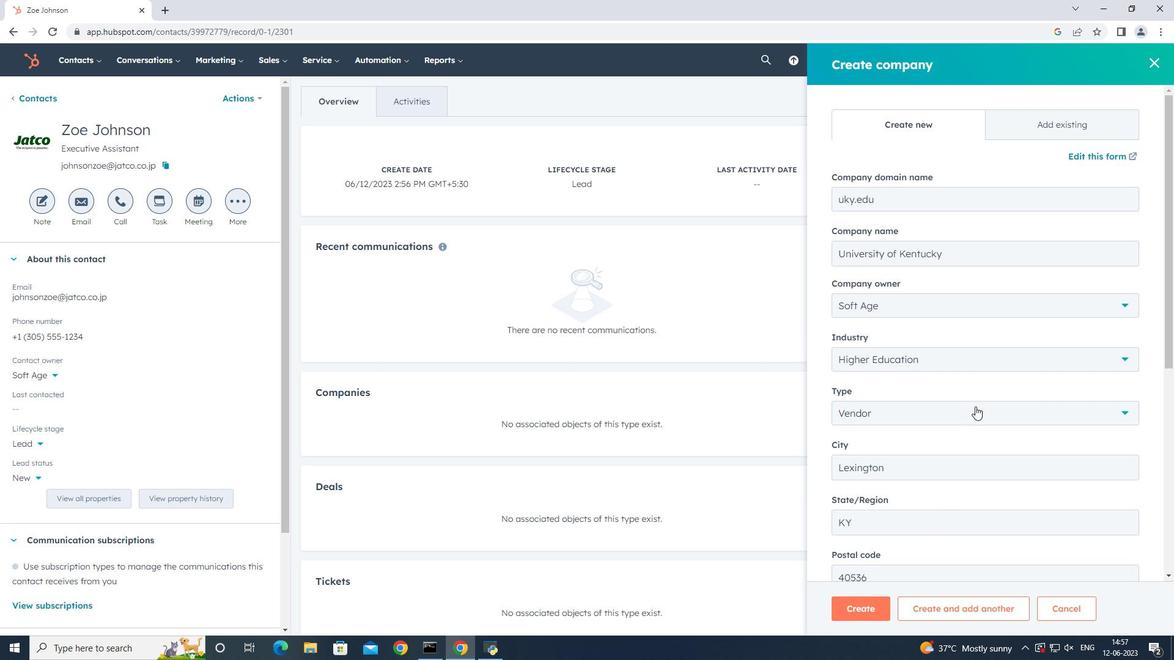 
Action: Mouse scrolled (975, 406) with delta (0, 0)
Screenshot: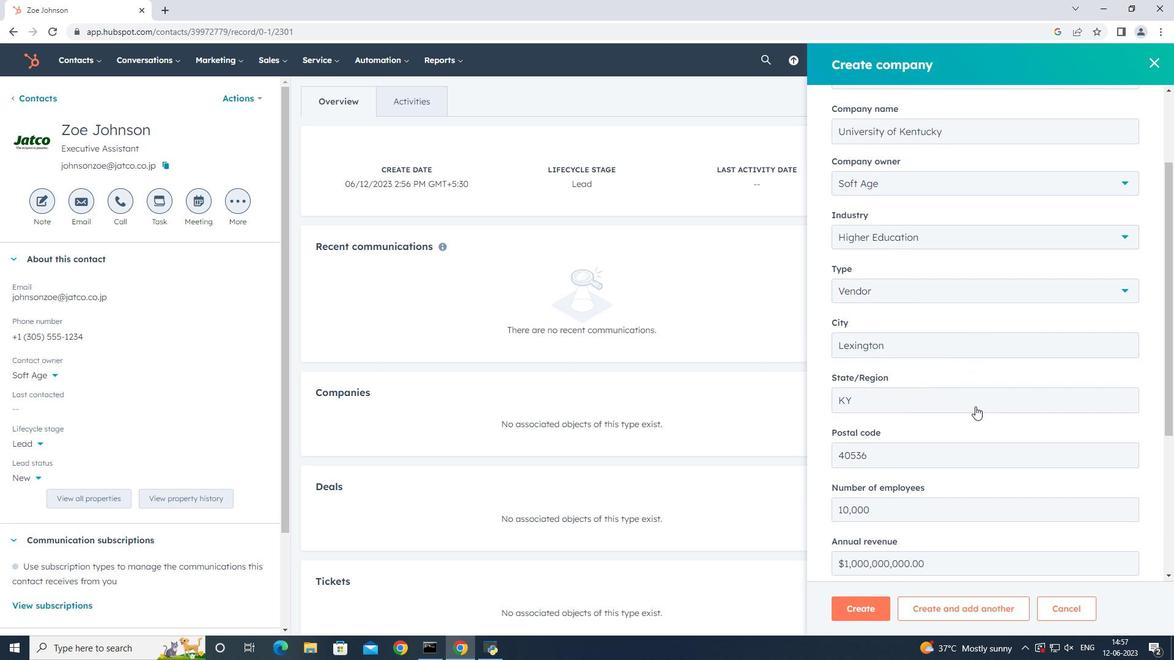 
Action: Mouse scrolled (975, 406) with delta (0, 0)
Screenshot: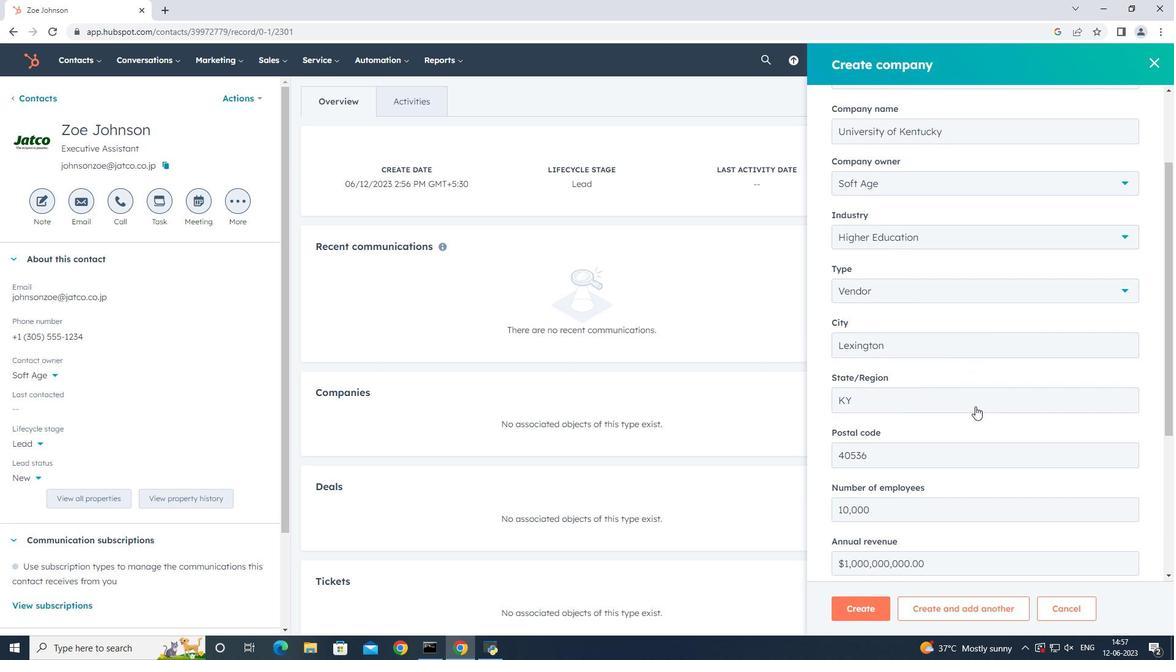 
Action: Mouse scrolled (975, 406) with delta (0, 0)
Screenshot: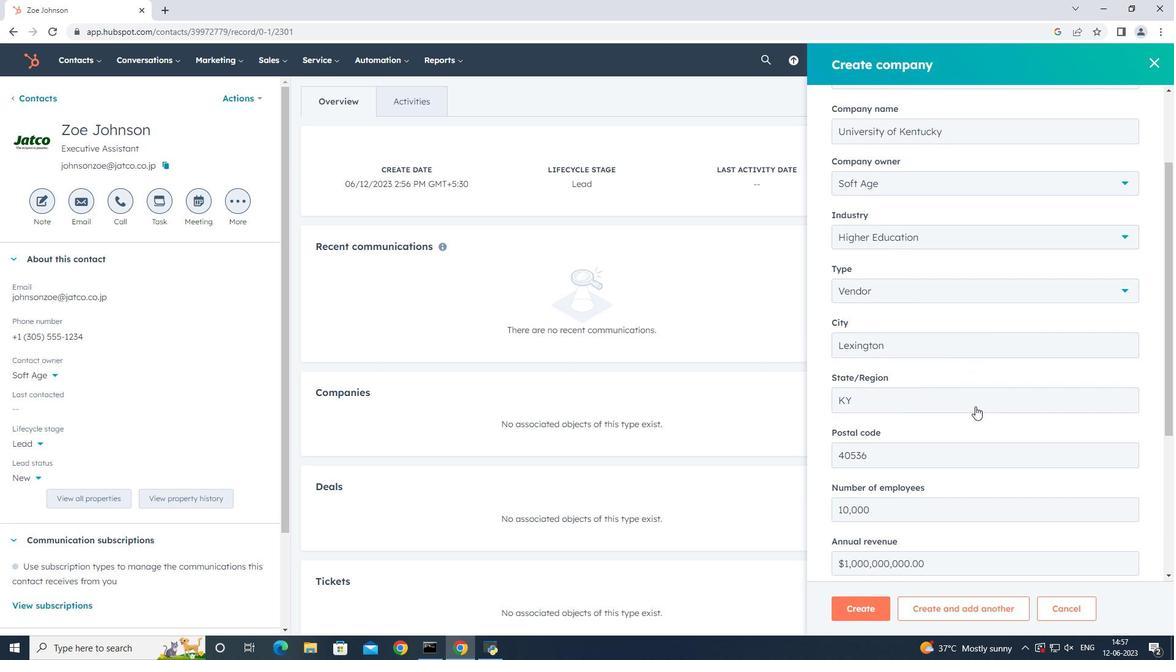 
Action: Mouse scrolled (975, 406) with delta (0, 0)
Screenshot: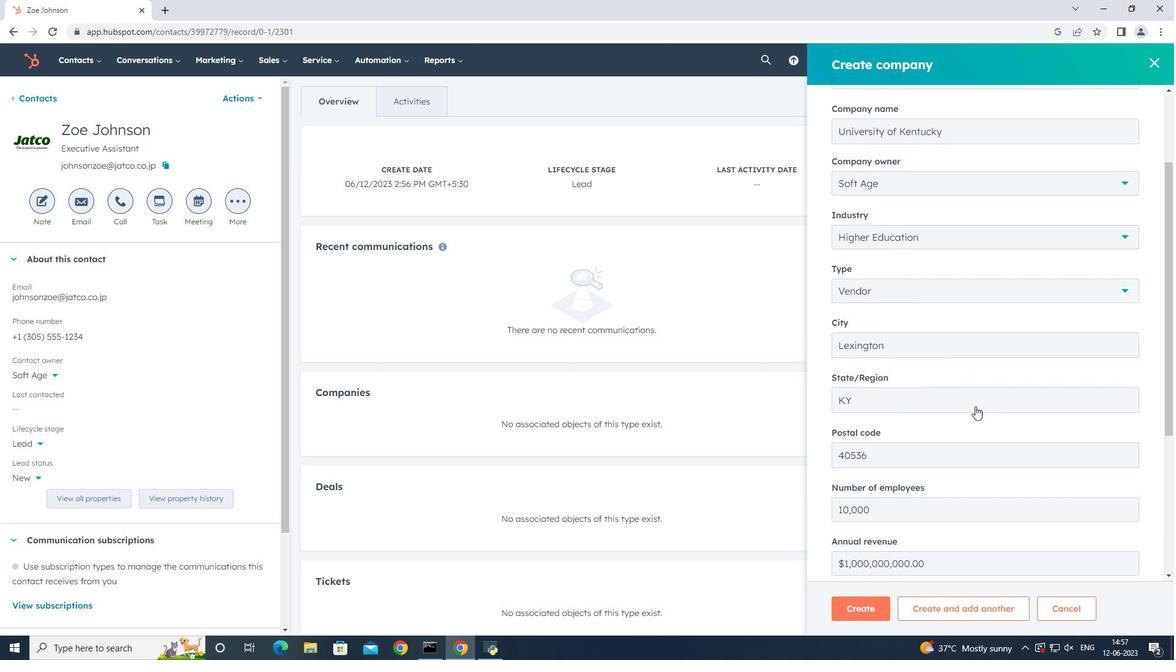 
Action: Mouse scrolled (975, 406) with delta (0, 0)
Screenshot: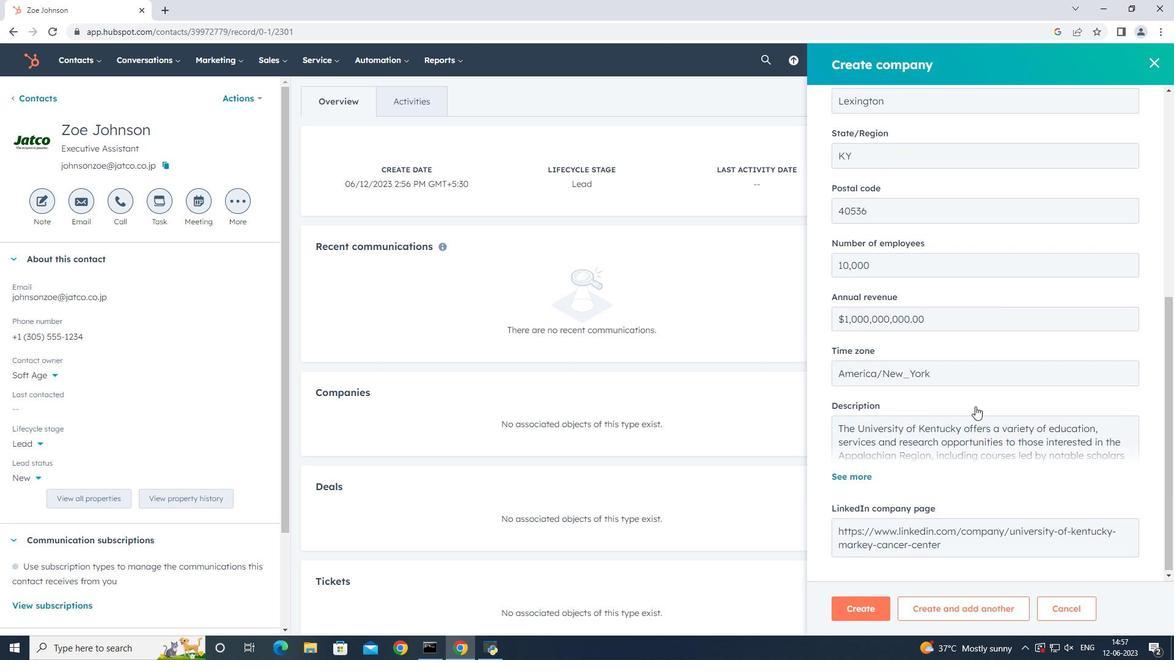 
Action: Mouse scrolled (975, 406) with delta (0, 0)
Screenshot: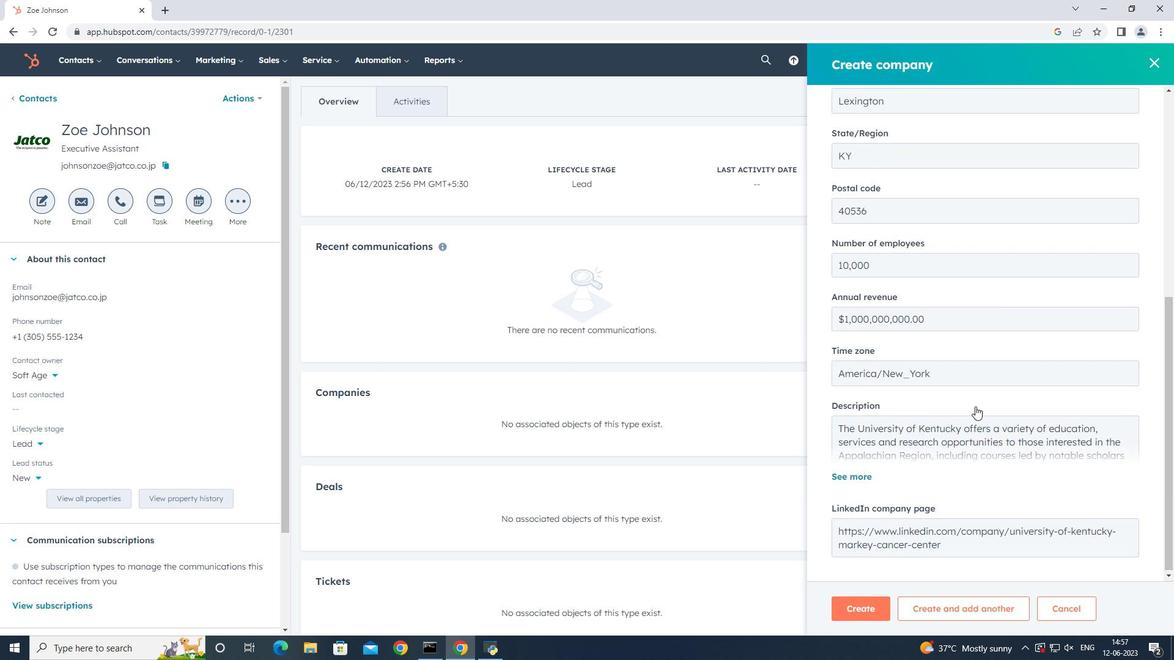 
Action: Mouse scrolled (975, 406) with delta (0, 0)
Screenshot: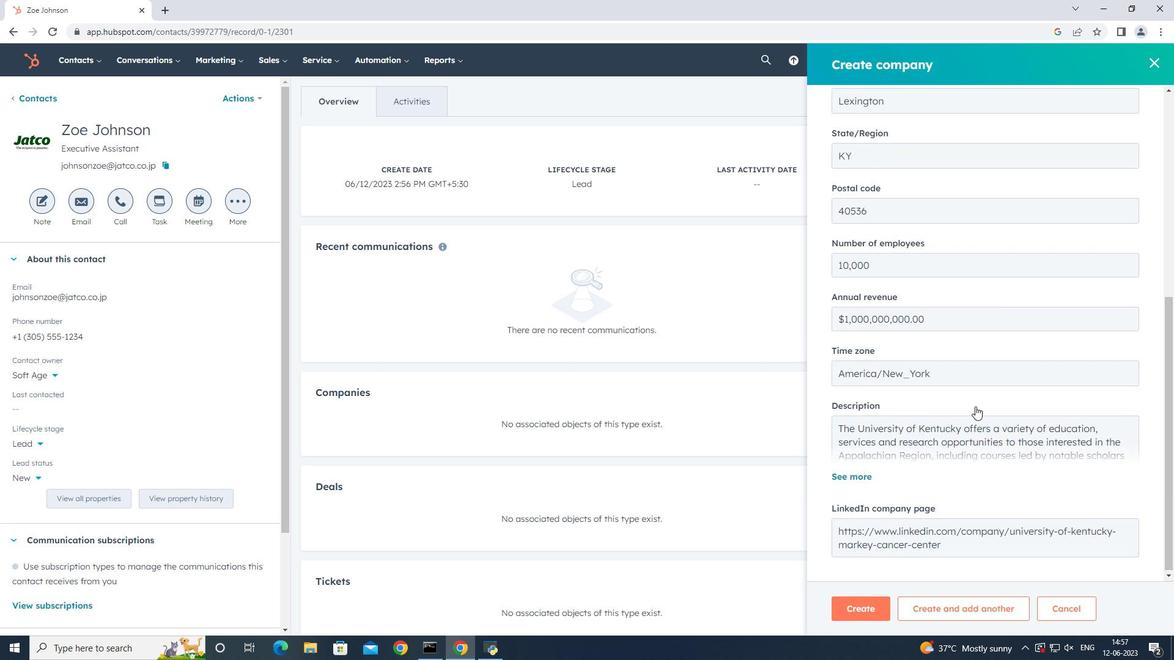 
Action: Mouse moved to (859, 611)
Screenshot: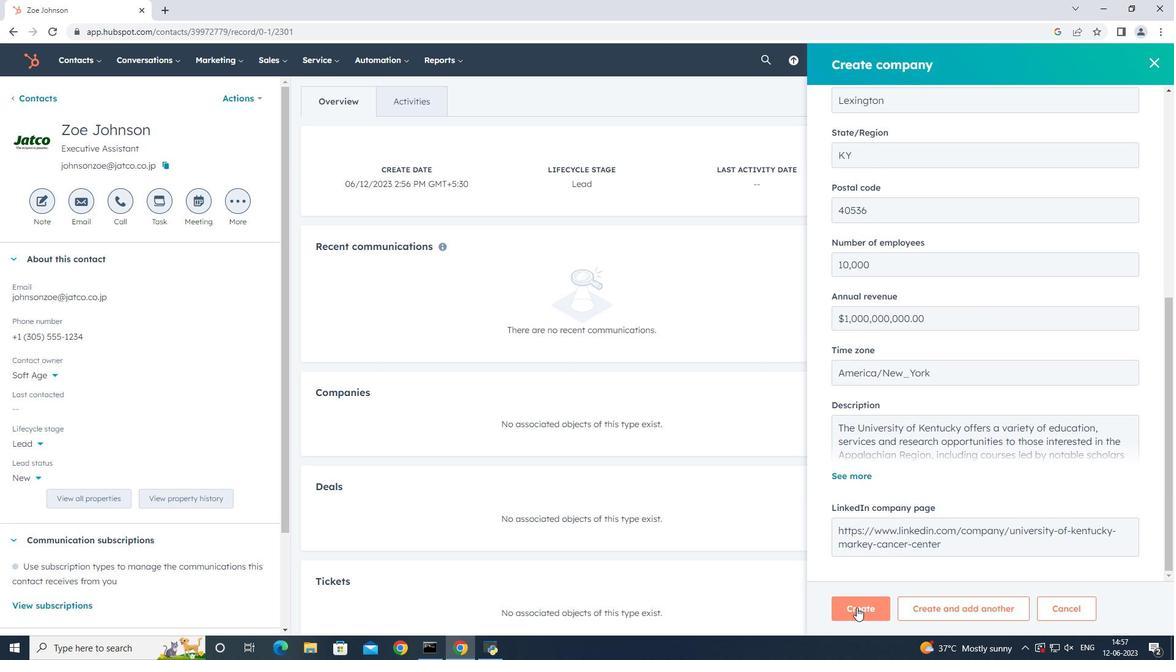 
Action: Mouse pressed left at (859, 611)
Screenshot: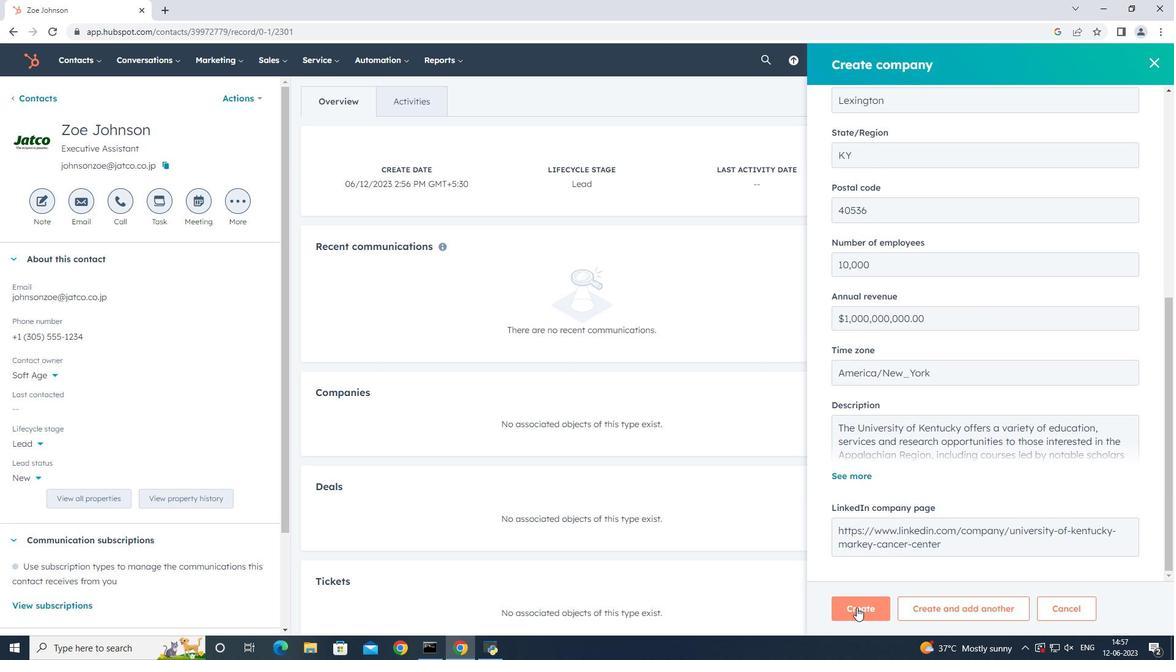
Action: Mouse moved to (395, 395)
Screenshot: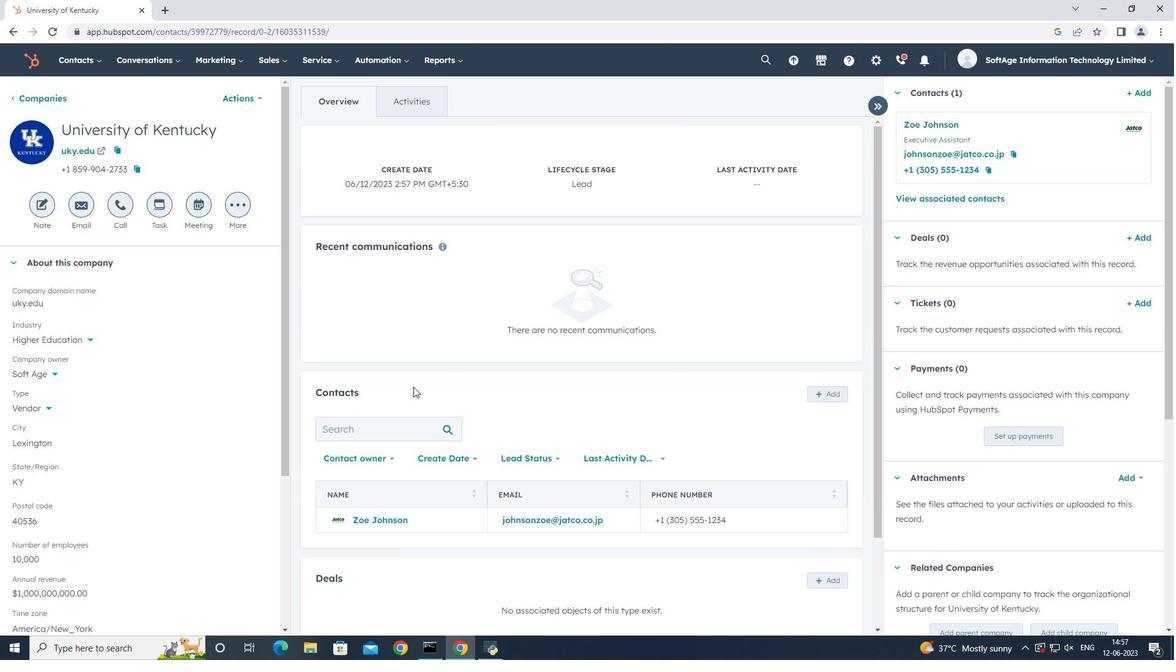 
